 Task: Search one way flight ticket for 2 adults, 2 infants in seat and 1 infant on lap in first from Omaha: Eppley Airfield to Laramie: Laramie Regional Airport on 8-3-2023. Number of bags: 3 checked bags. Price is upto 65000. Outbound departure time preference is 22:45.
Action: Mouse moved to (284, 370)
Screenshot: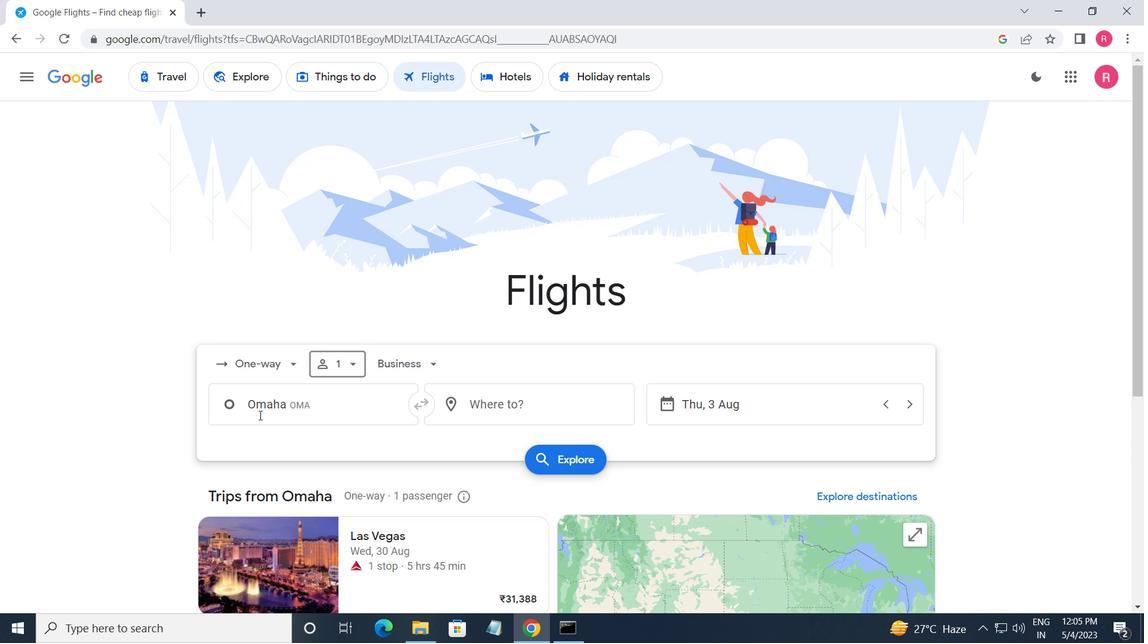
Action: Mouse pressed left at (284, 370)
Screenshot: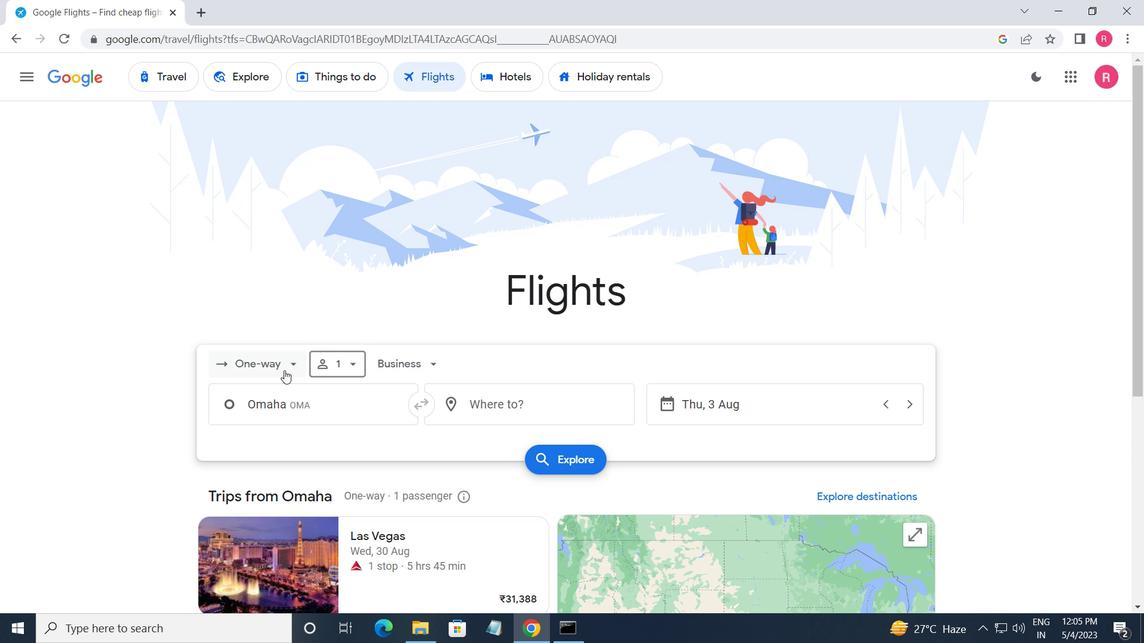 
Action: Mouse moved to (281, 433)
Screenshot: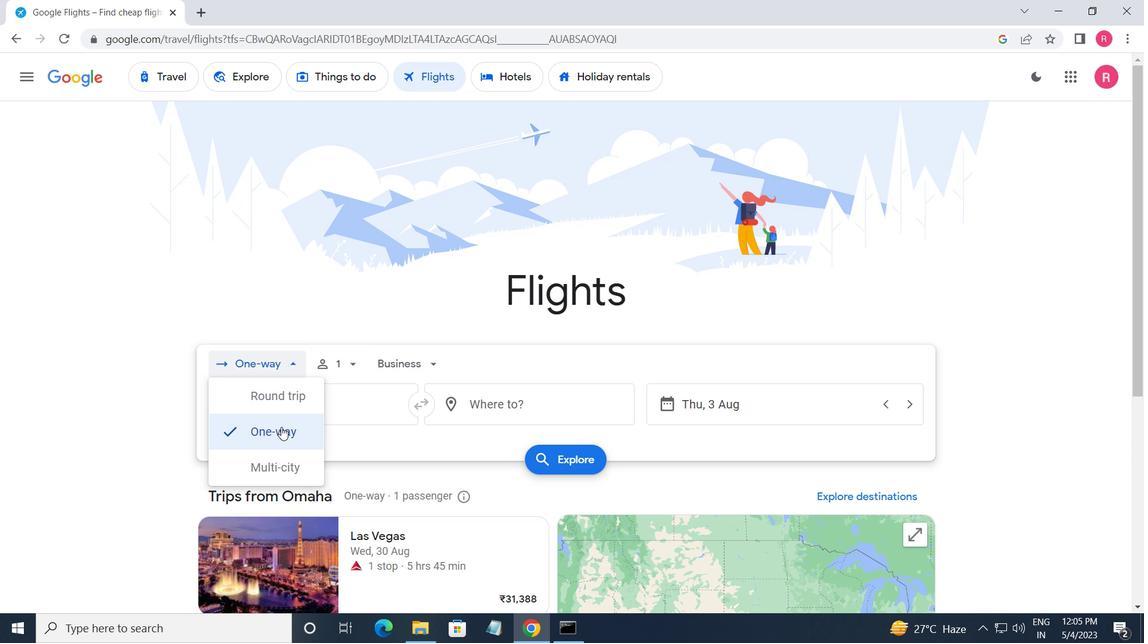 
Action: Mouse pressed left at (281, 433)
Screenshot: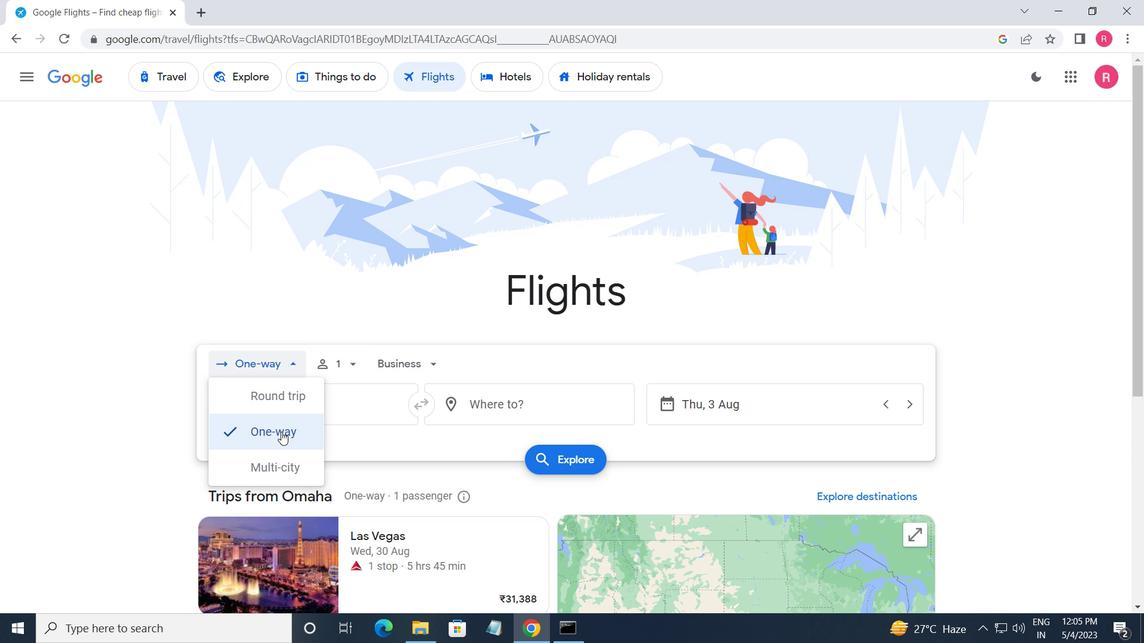 
Action: Mouse moved to (340, 371)
Screenshot: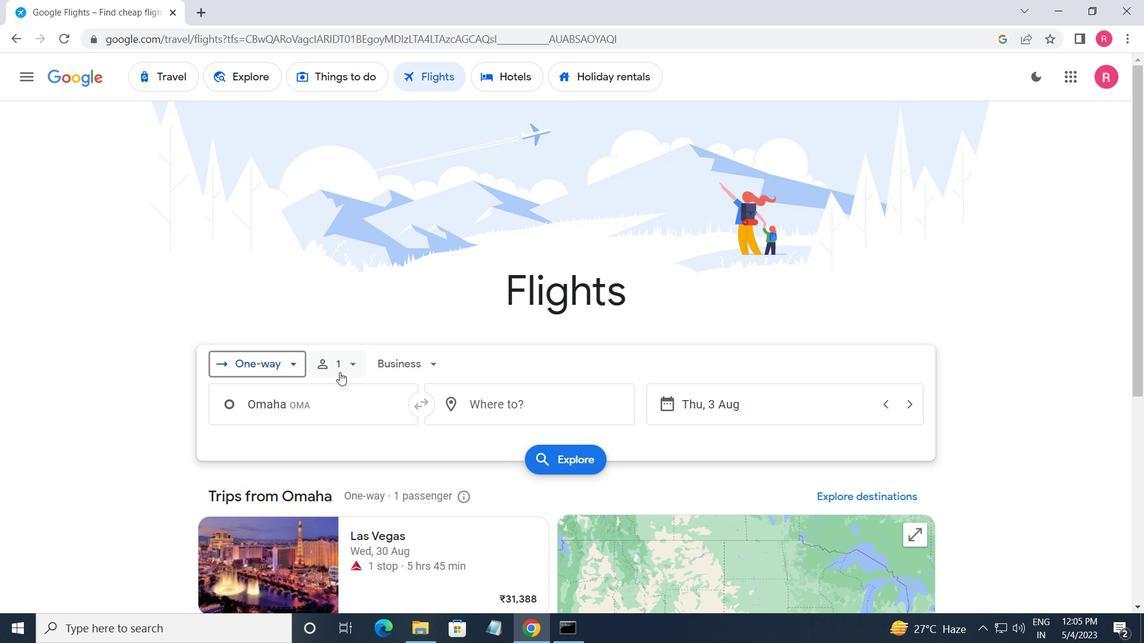 
Action: Mouse pressed left at (340, 371)
Screenshot: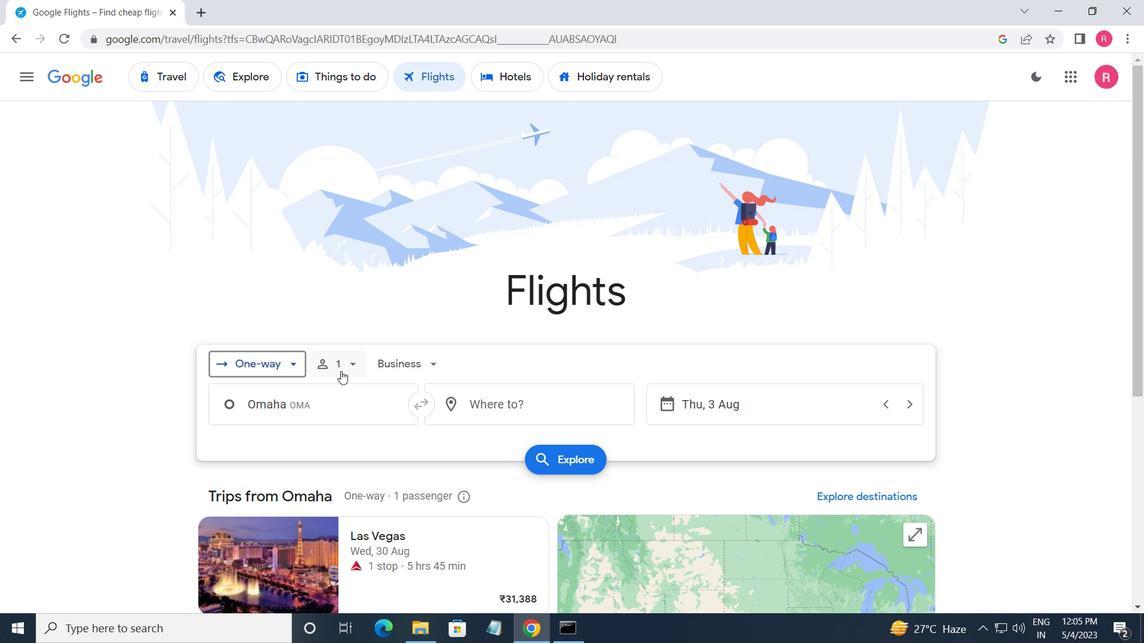 
Action: Mouse moved to (457, 402)
Screenshot: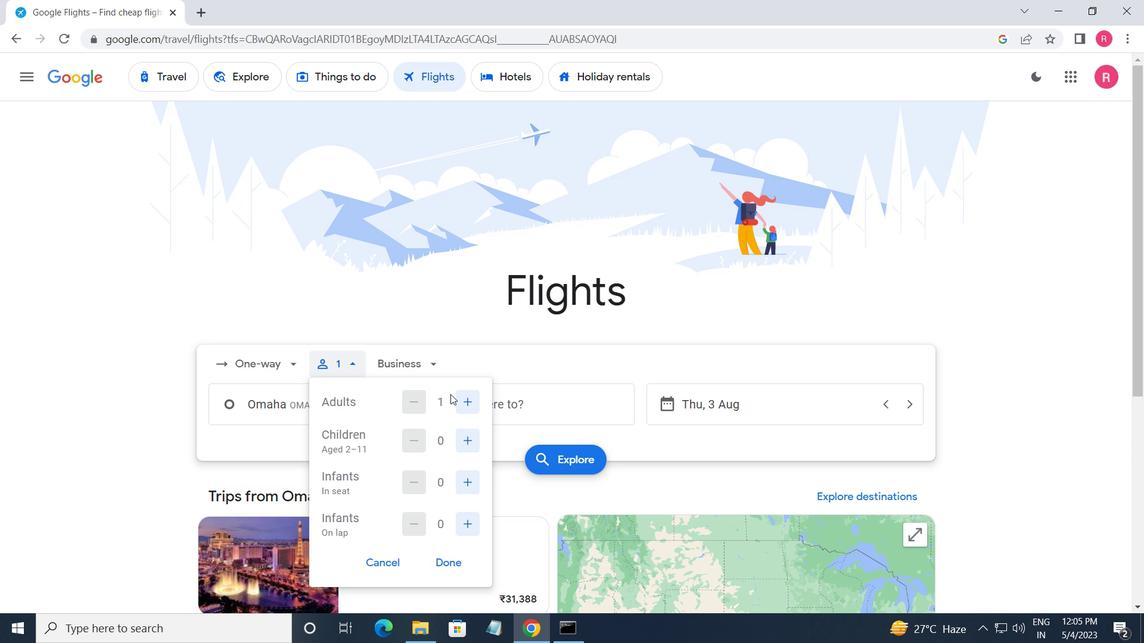 
Action: Mouse pressed left at (457, 402)
Screenshot: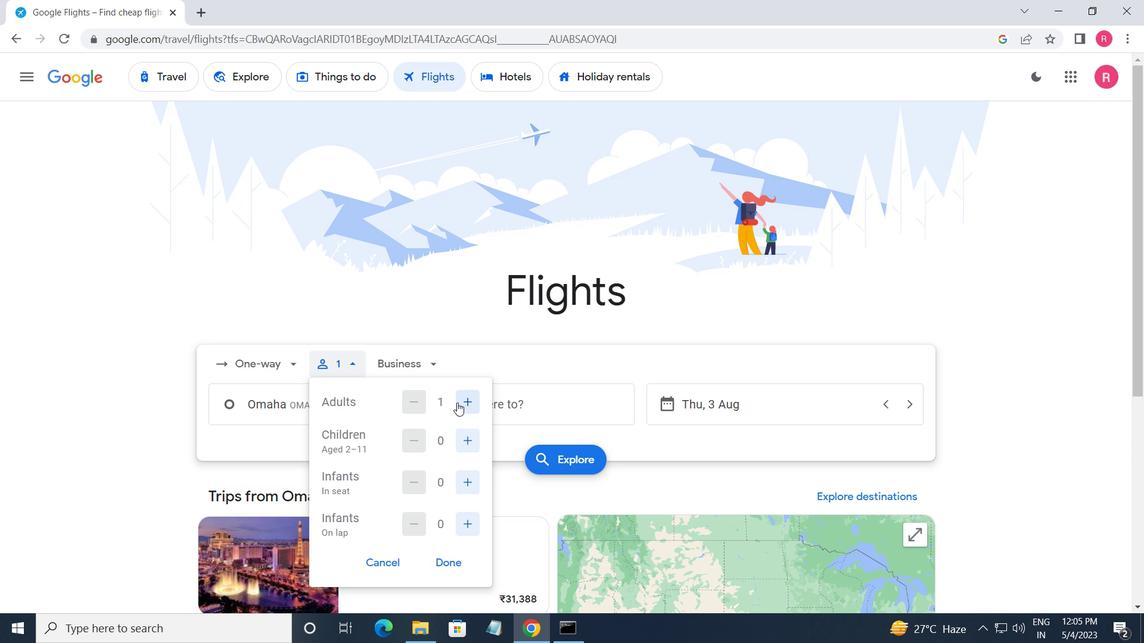
Action: Mouse moved to (463, 435)
Screenshot: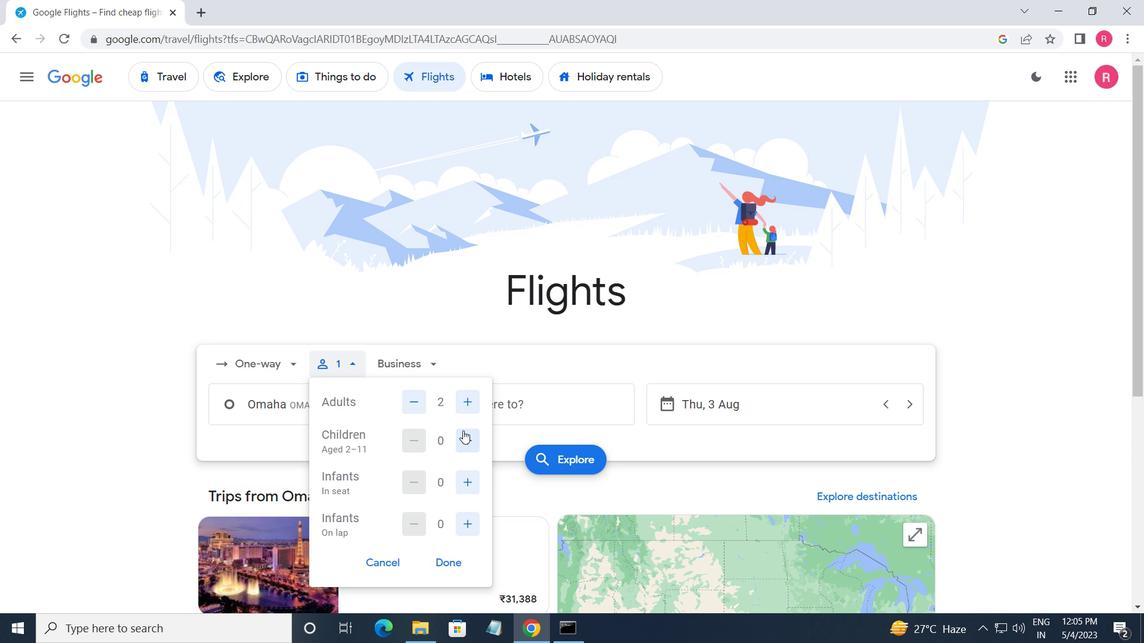 
Action: Mouse pressed left at (463, 435)
Screenshot: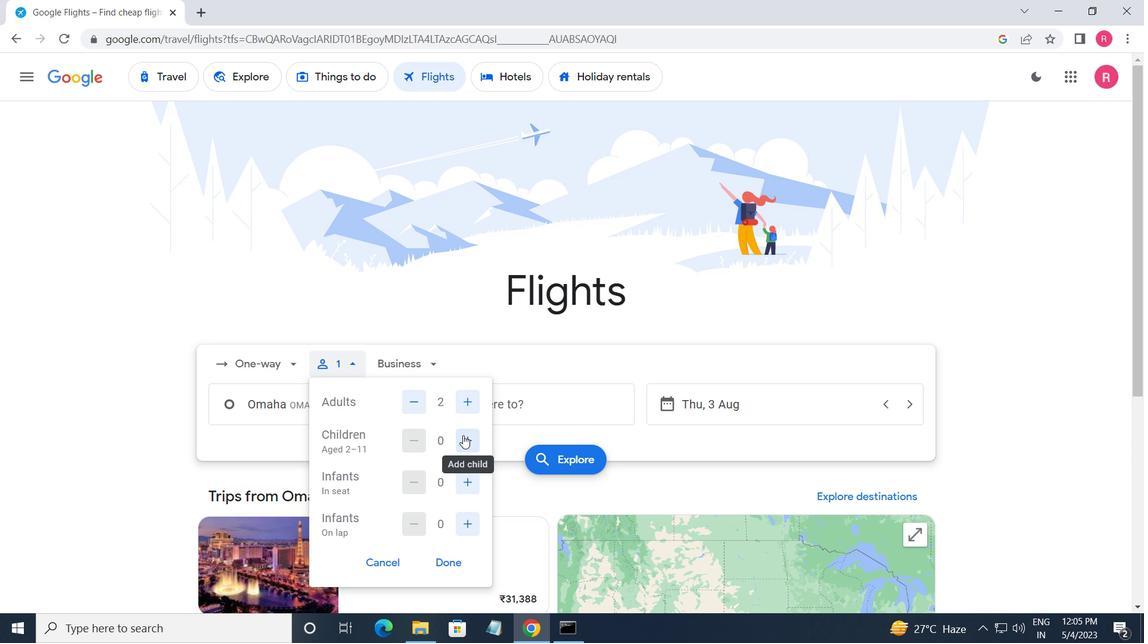 
Action: Mouse pressed left at (463, 435)
Screenshot: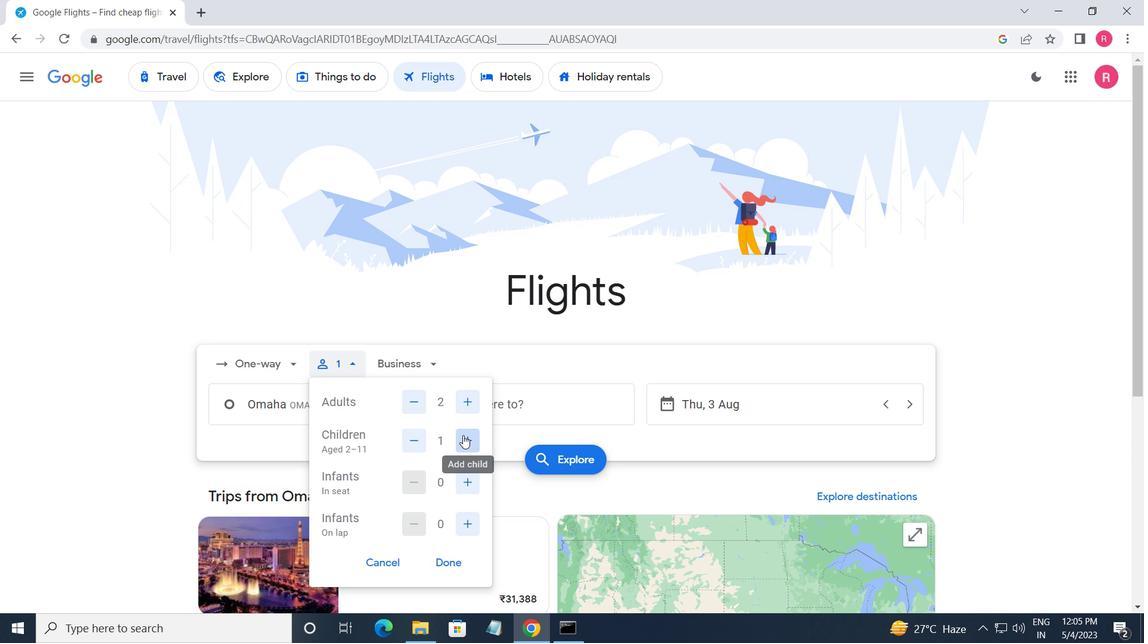 
Action: Mouse moved to (463, 480)
Screenshot: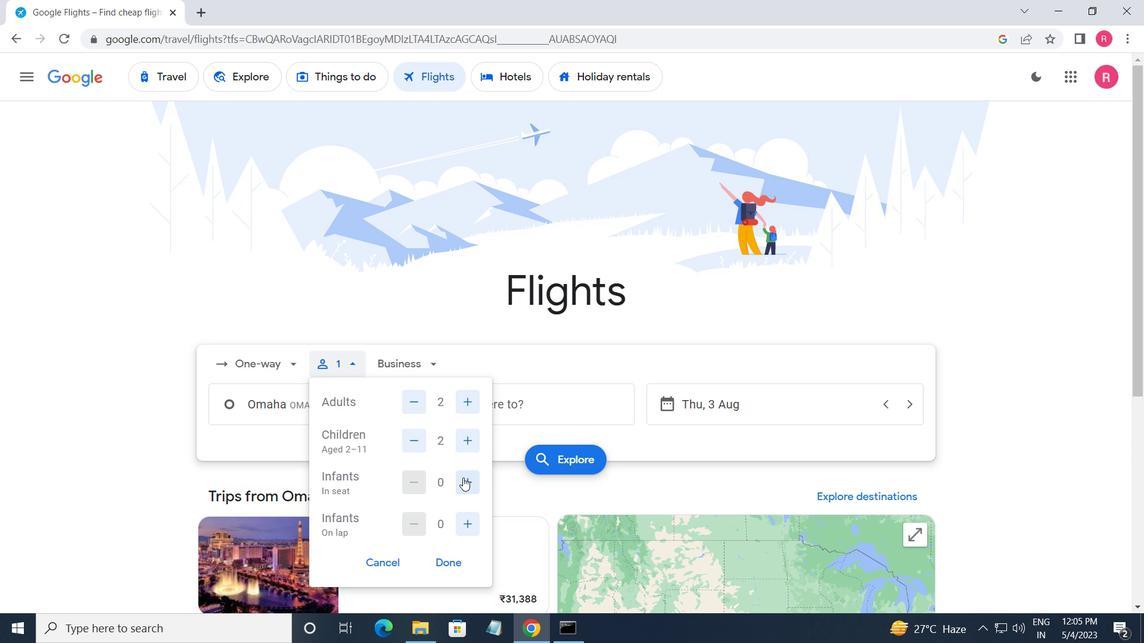 
Action: Mouse pressed left at (463, 480)
Screenshot: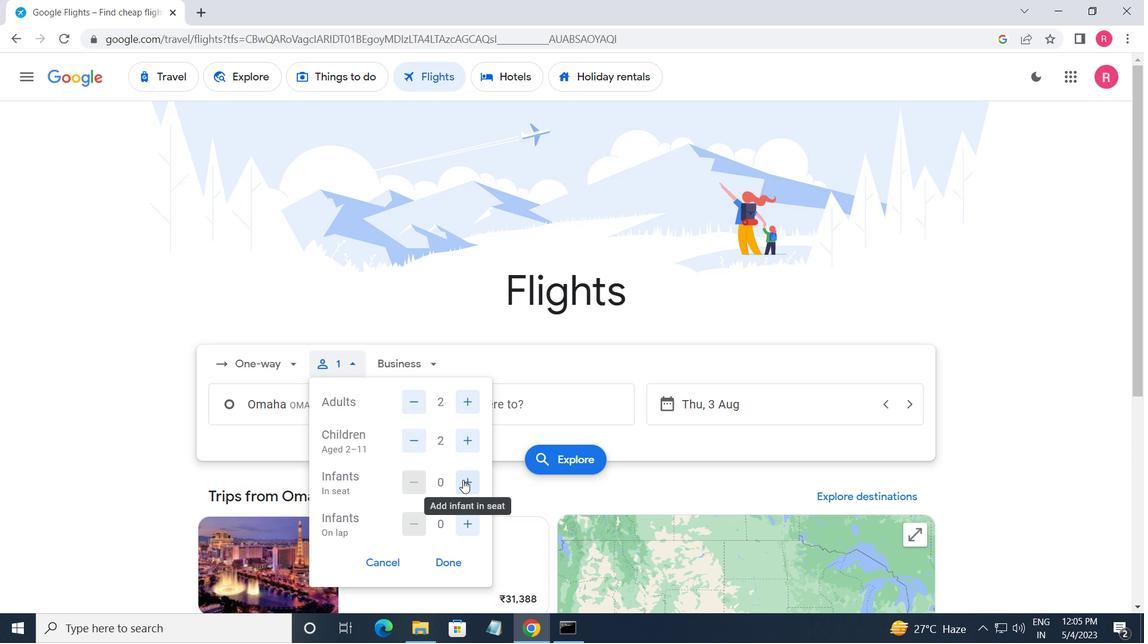 
Action: Mouse moved to (422, 369)
Screenshot: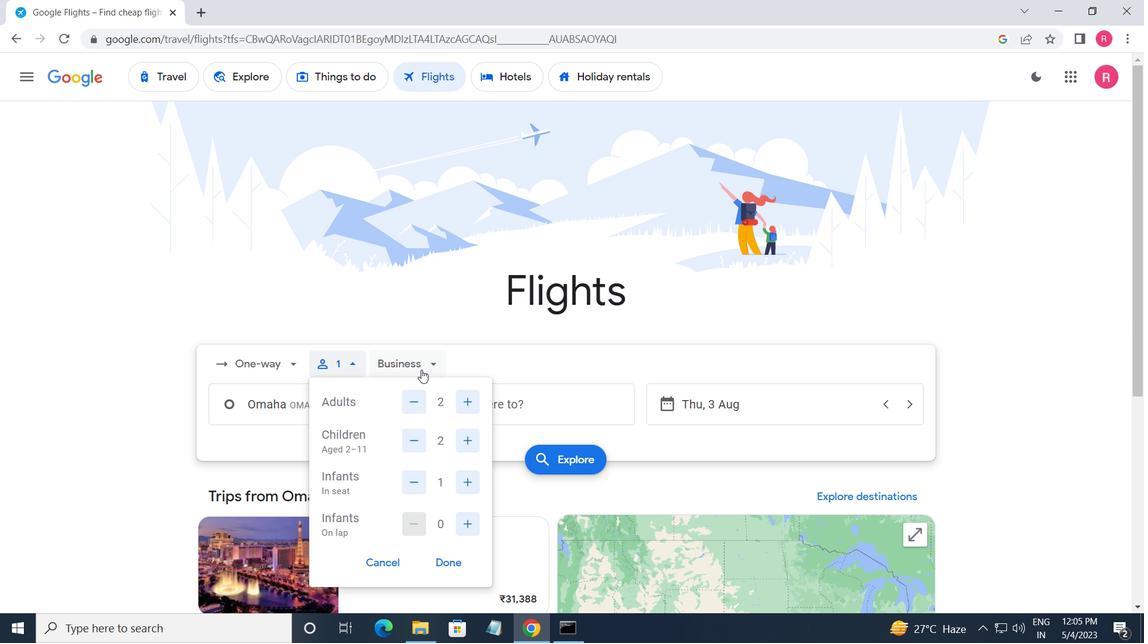 
Action: Mouse pressed left at (422, 369)
Screenshot: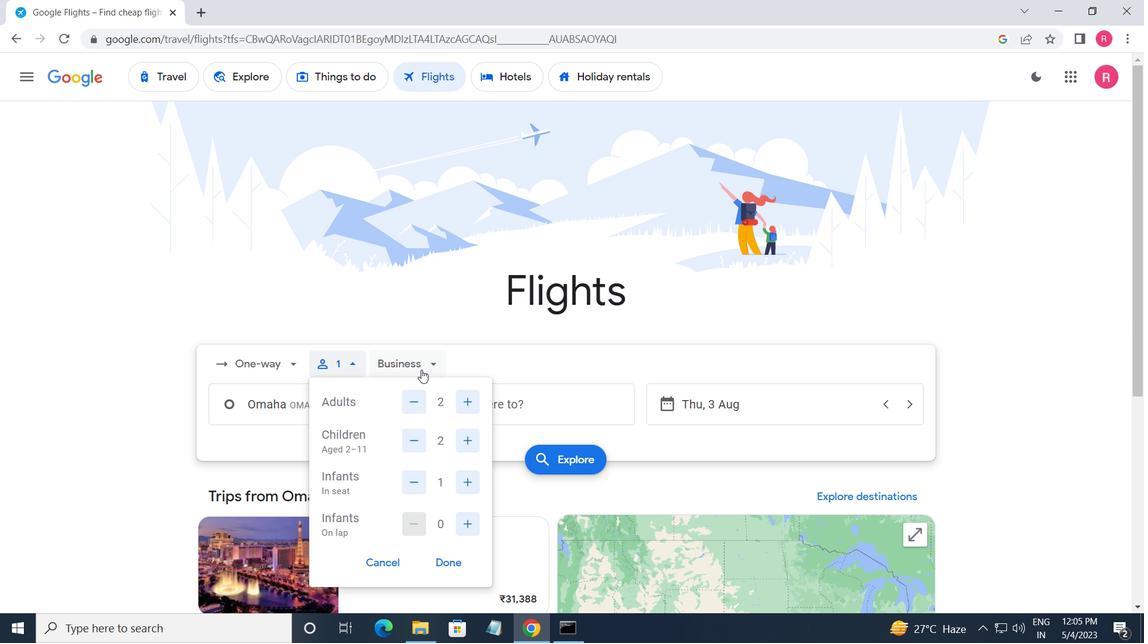 
Action: Mouse moved to (424, 505)
Screenshot: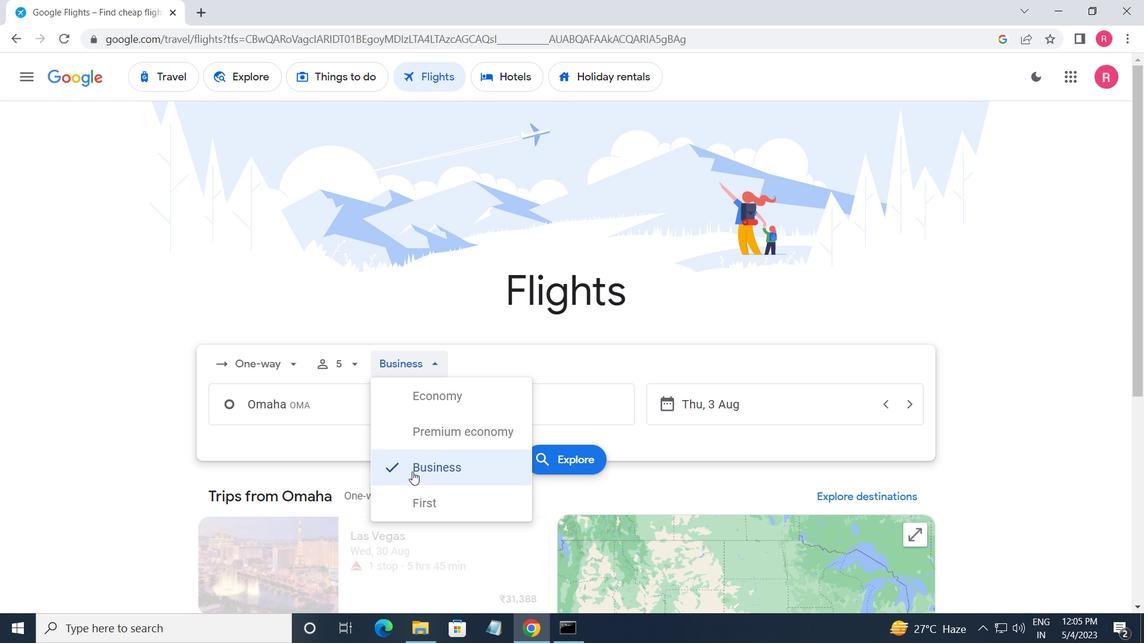 
Action: Mouse pressed left at (424, 505)
Screenshot: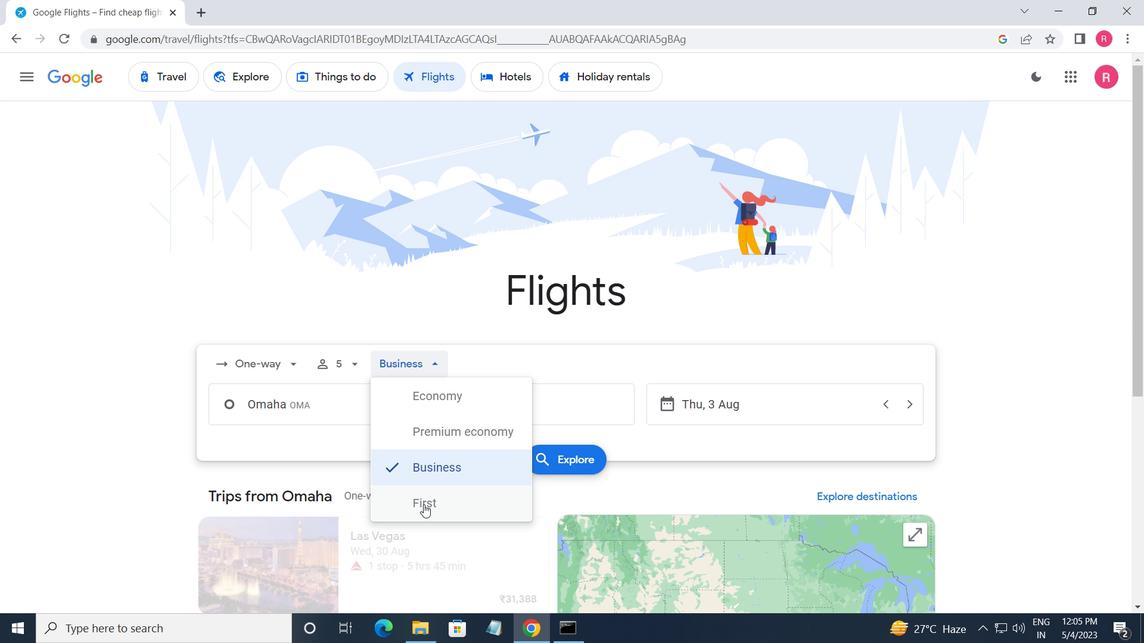 
Action: Mouse moved to (373, 417)
Screenshot: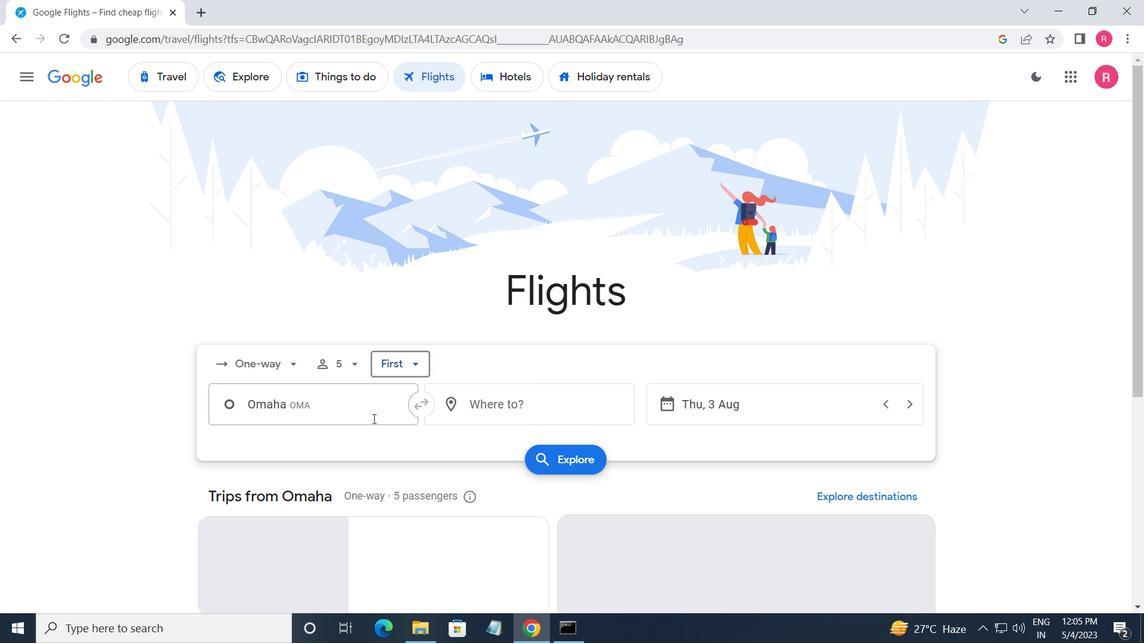 
Action: Mouse pressed left at (373, 417)
Screenshot: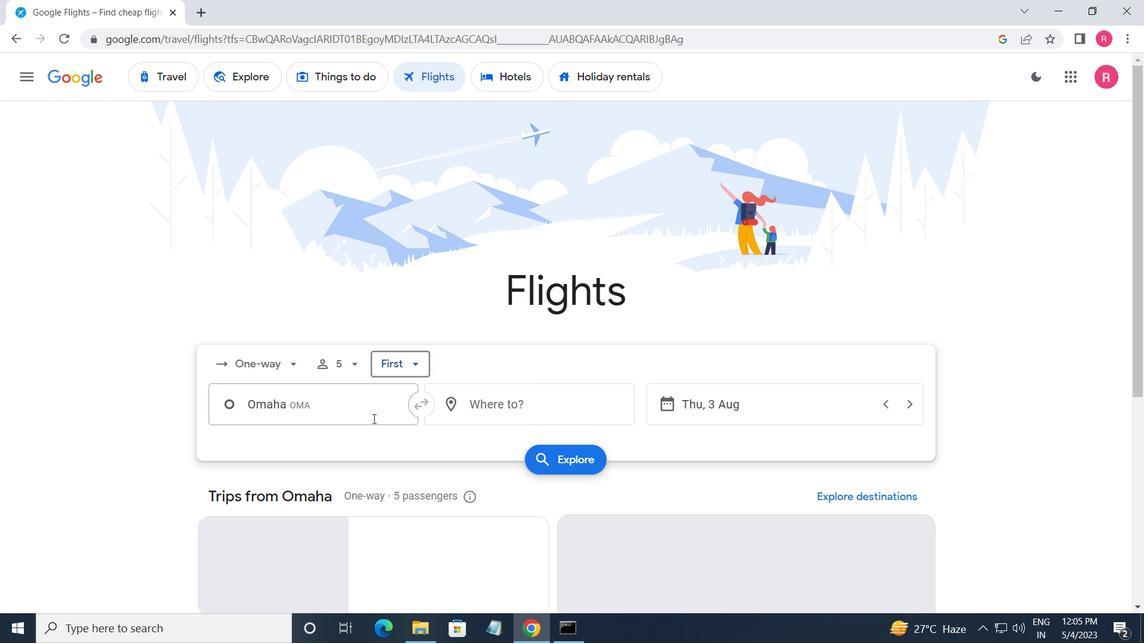 
Action: Mouse moved to (343, 484)
Screenshot: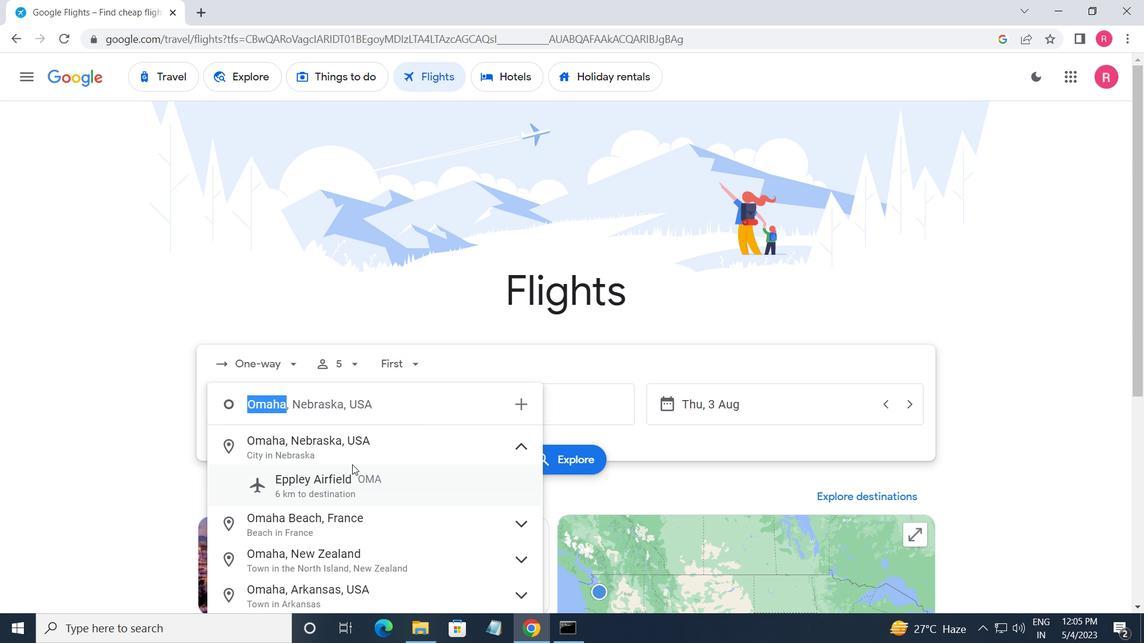 
Action: Mouse pressed left at (343, 484)
Screenshot: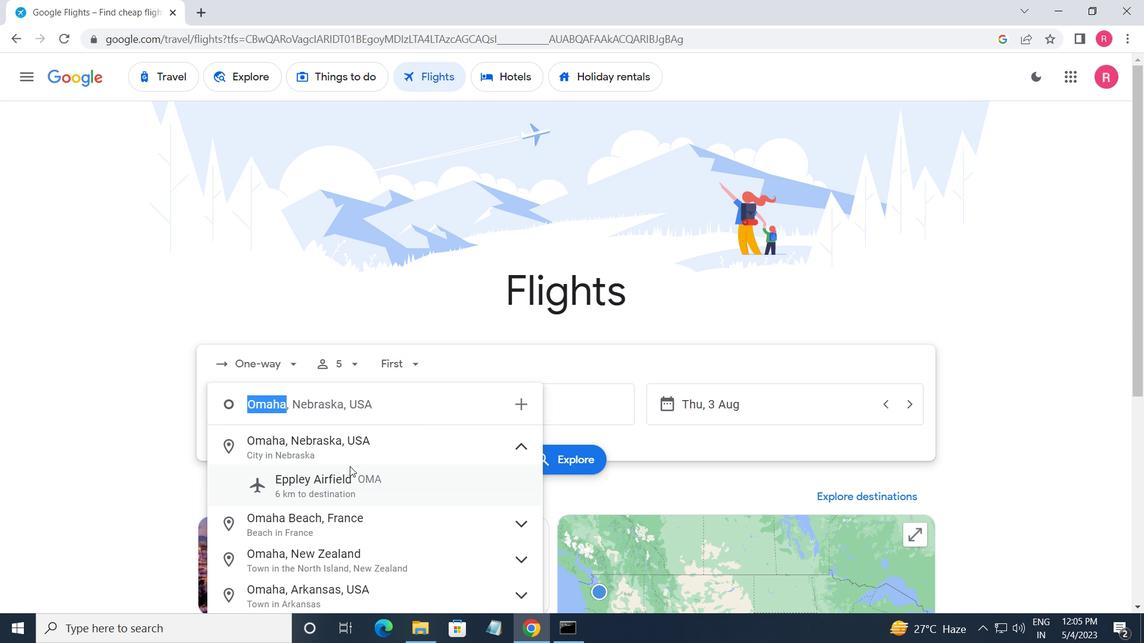 
Action: Mouse moved to (538, 416)
Screenshot: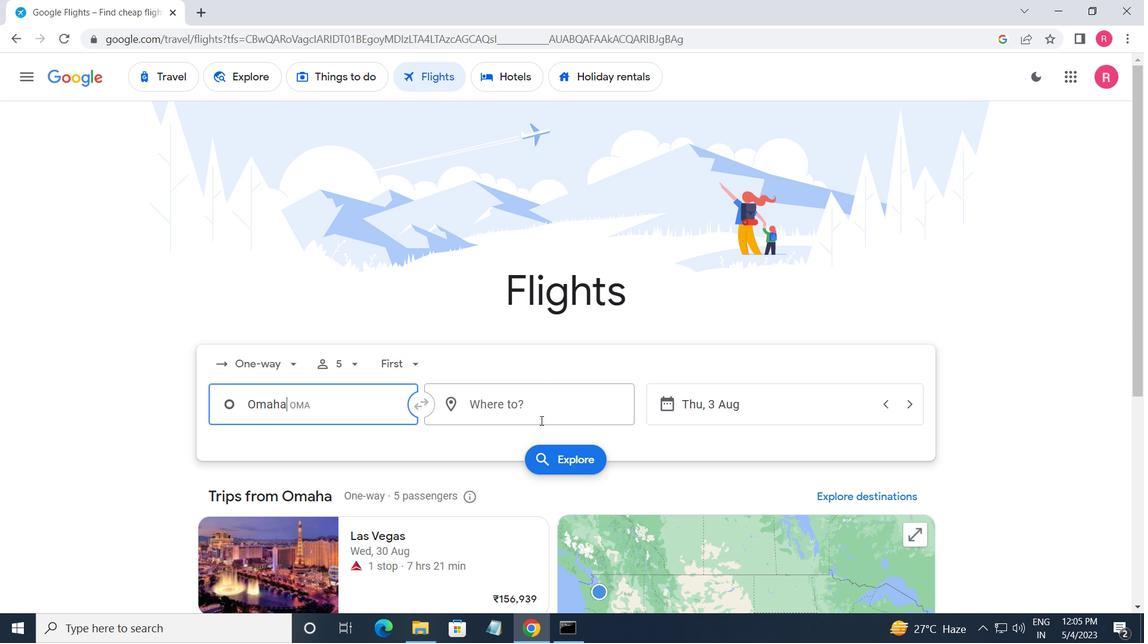 
Action: Mouse pressed left at (538, 416)
Screenshot: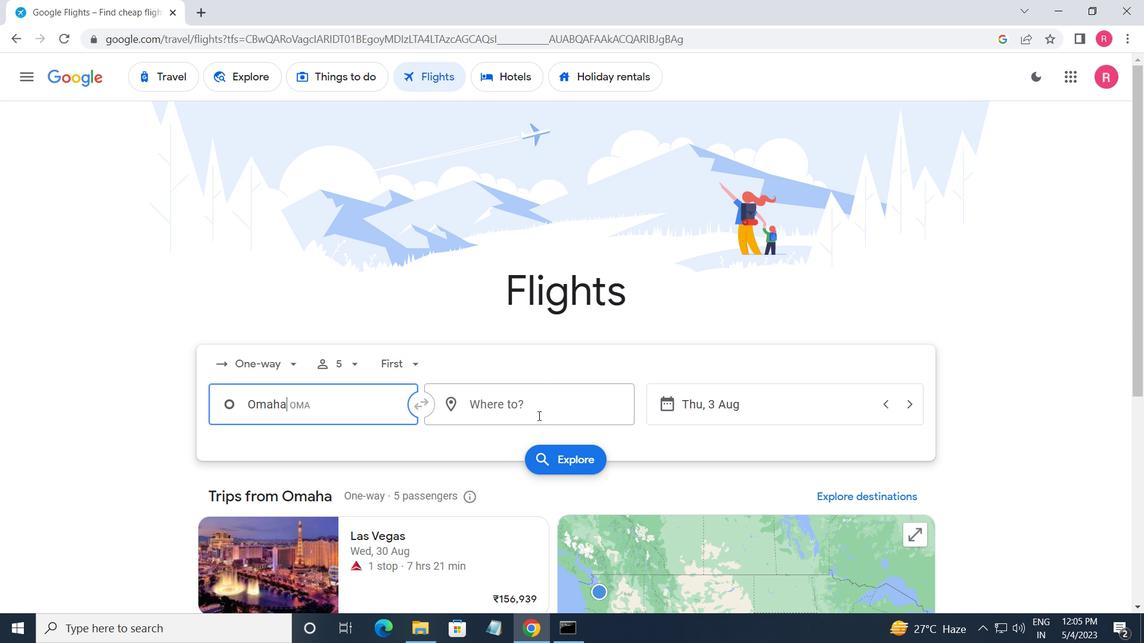 
Action: Mouse moved to (513, 550)
Screenshot: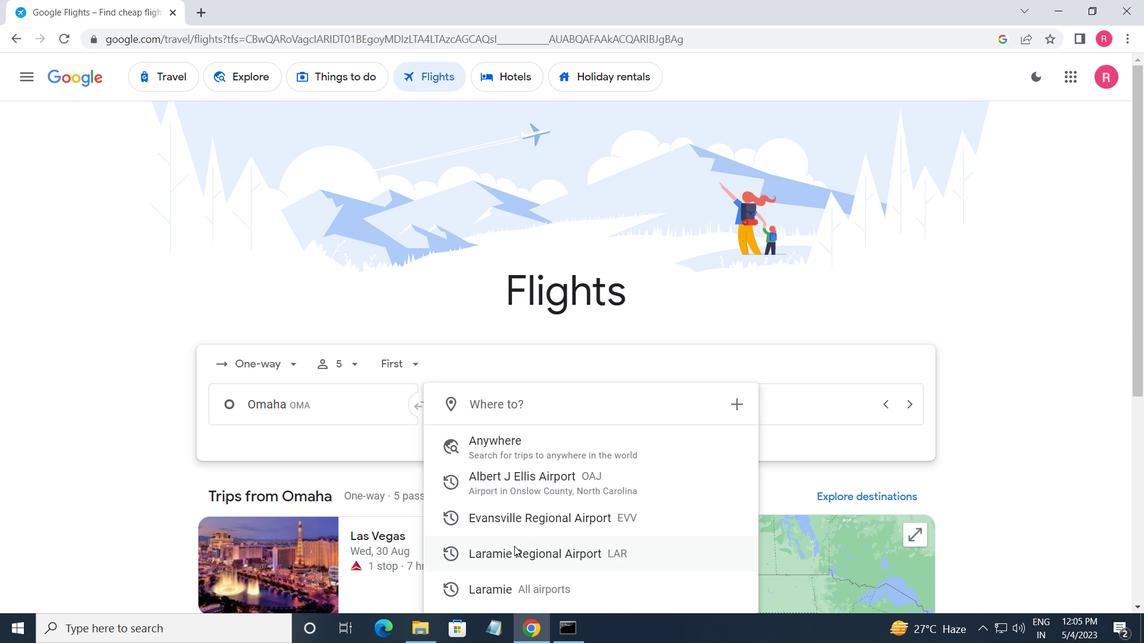 
Action: Mouse pressed left at (513, 550)
Screenshot: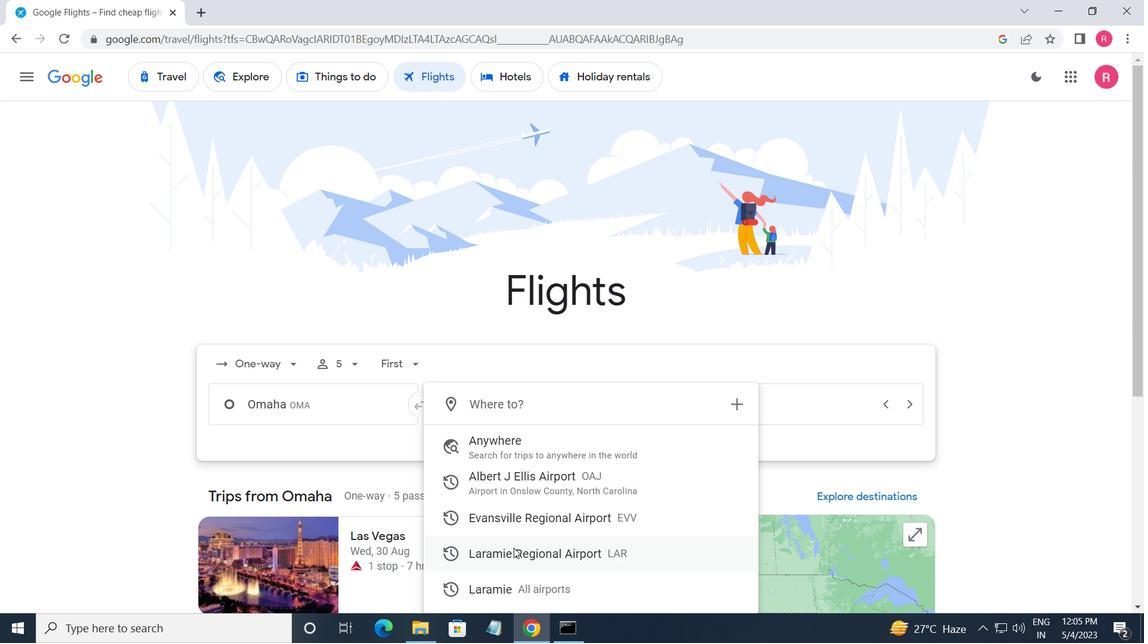 
Action: Mouse moved to (779, 398)
Screenshot: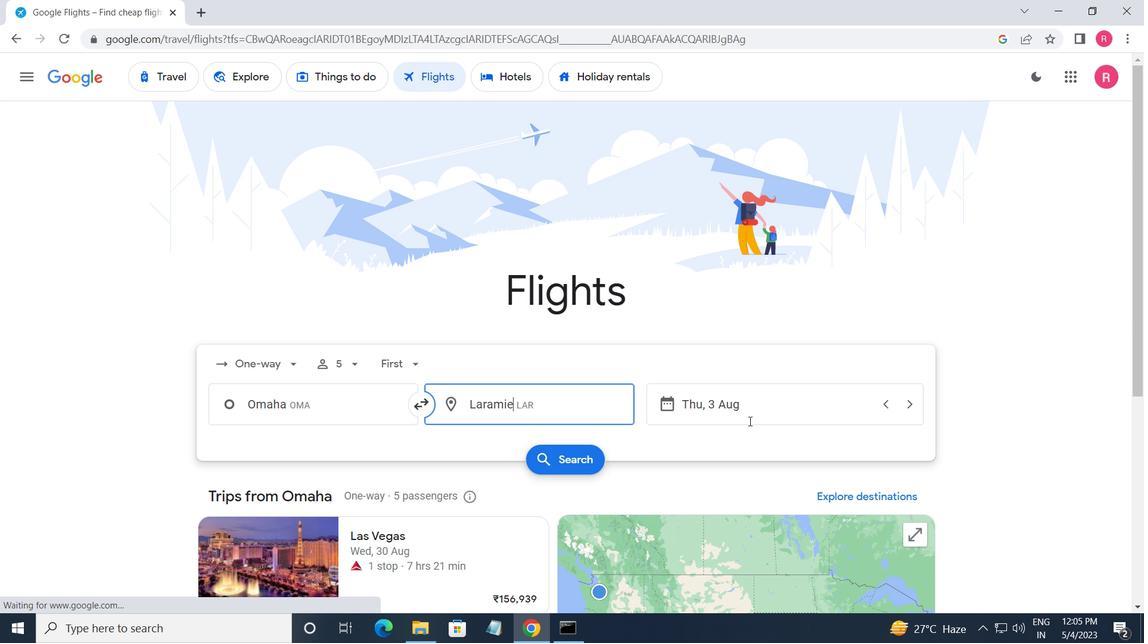 
Action: Mouse pressed left at (779, 398)
Screenshot: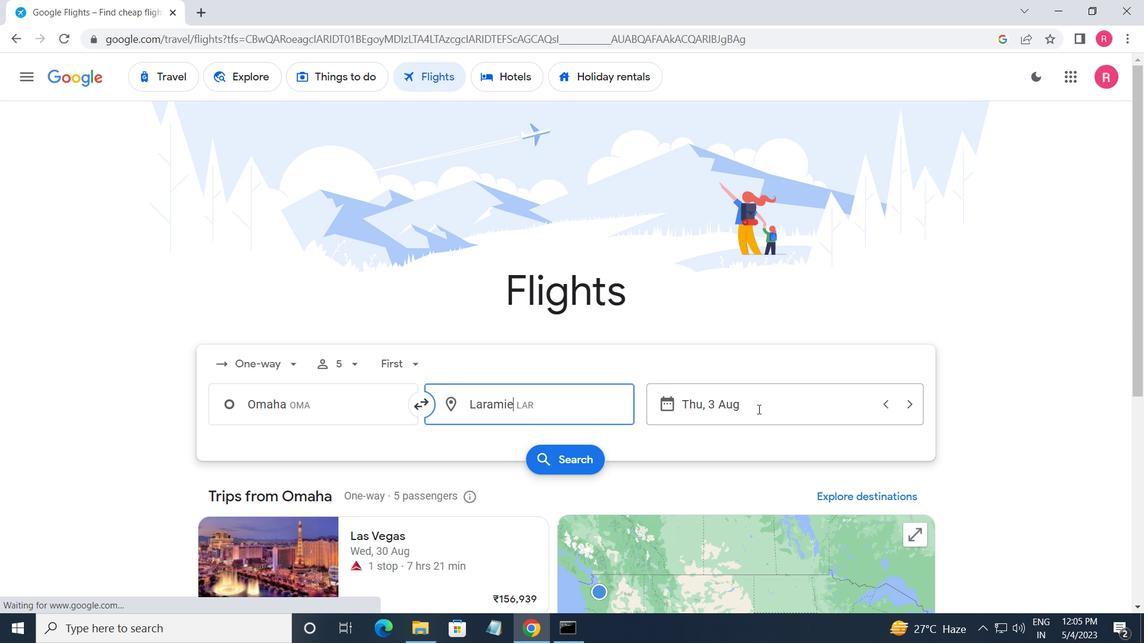 
Action: Mouse moved to (555, 333)
Screenshot: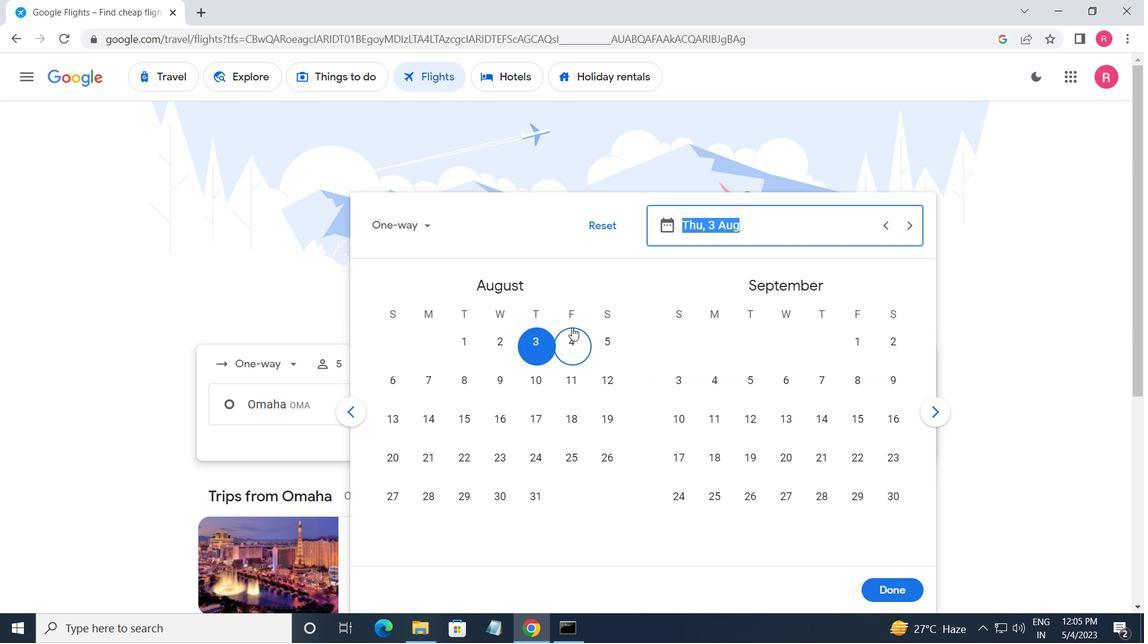
Action: Mouse pressed left at (555, 333)
Screenshot: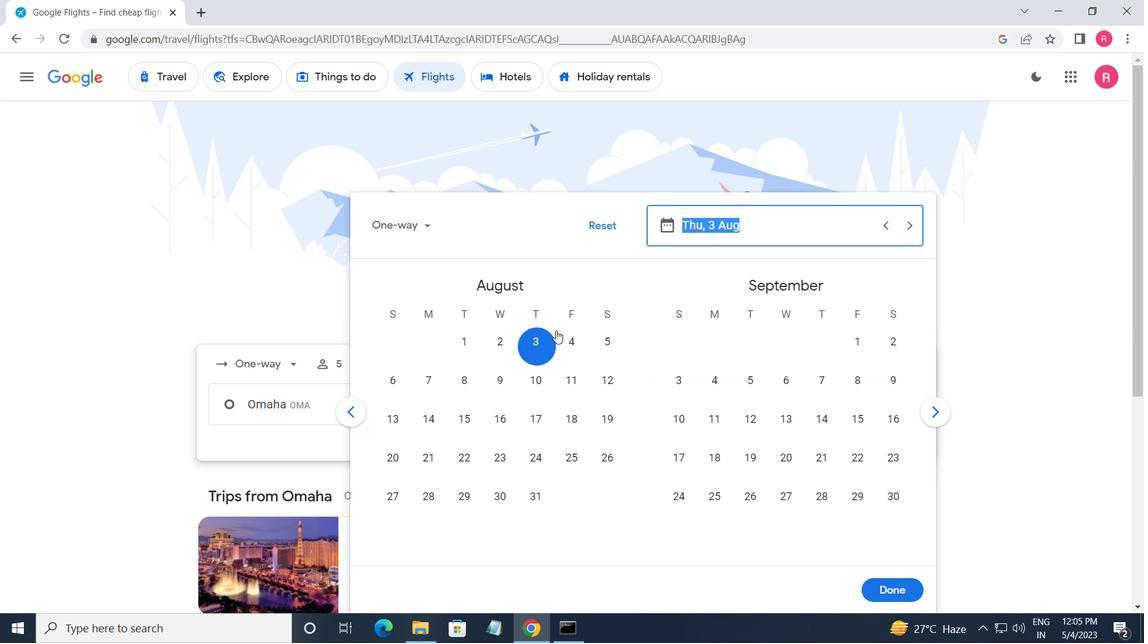 
Action: Mouse moved to (534, 340)
Screenshot: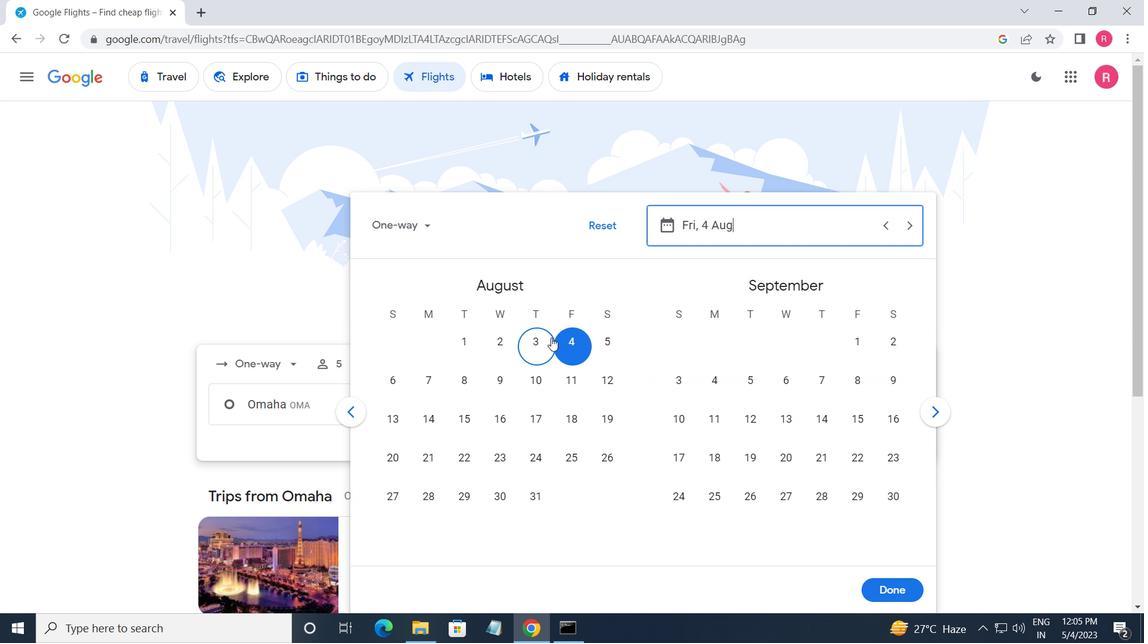 
Action: Mouse pressed left at (534, 340)
Screenshot: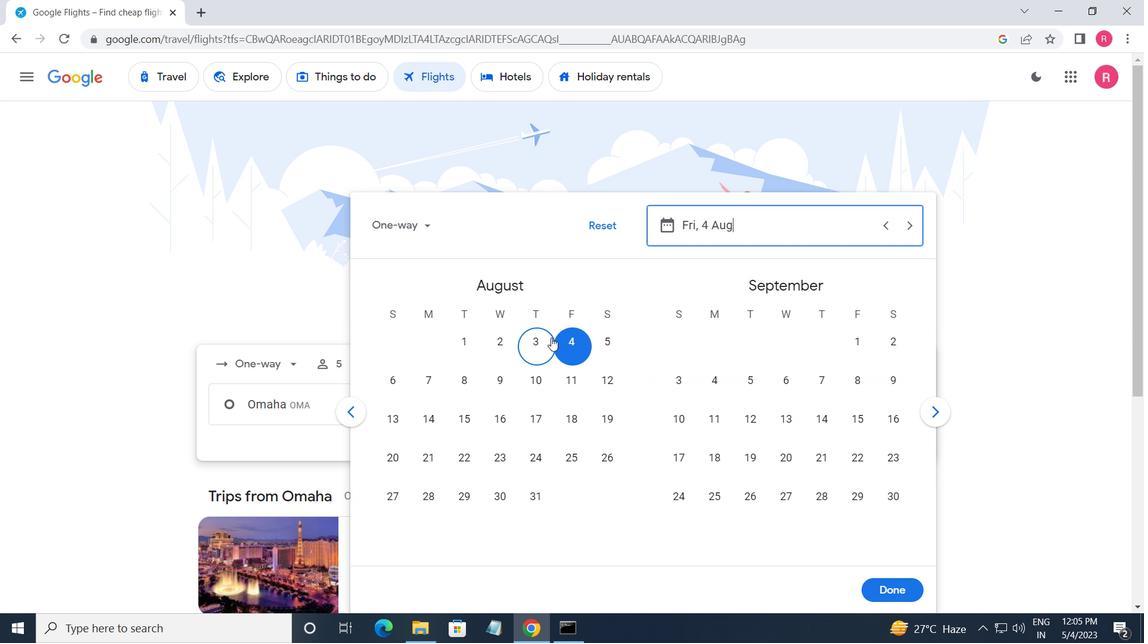 
Action: Mouse moved to (865, 592)
Screenshot: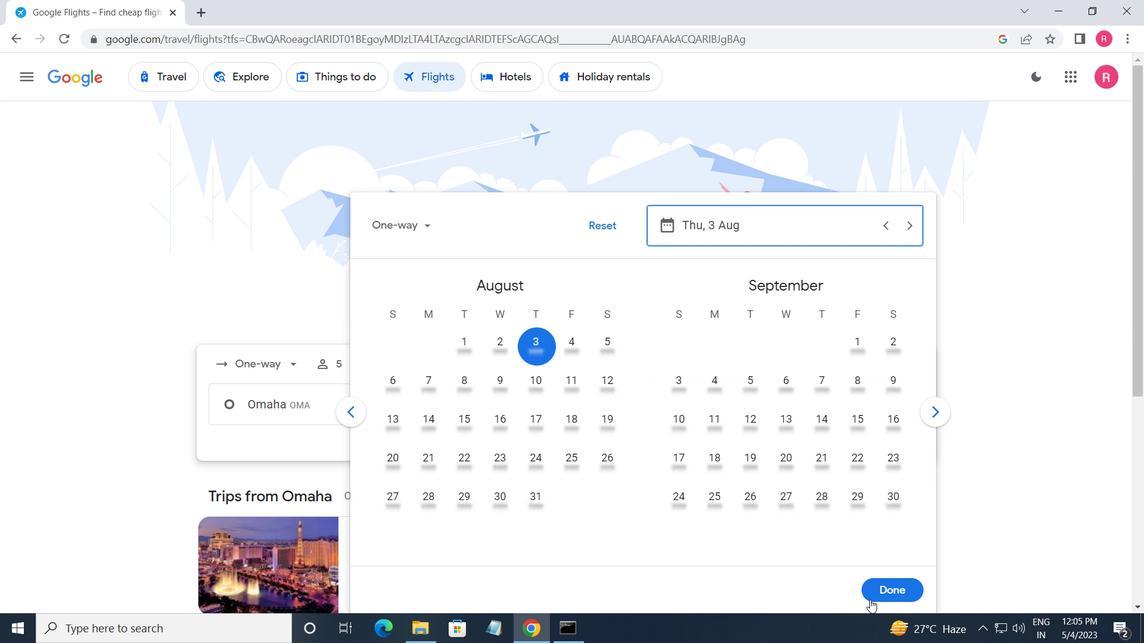 
Action: Mouse pressed left at (865, 592)
Screenshot: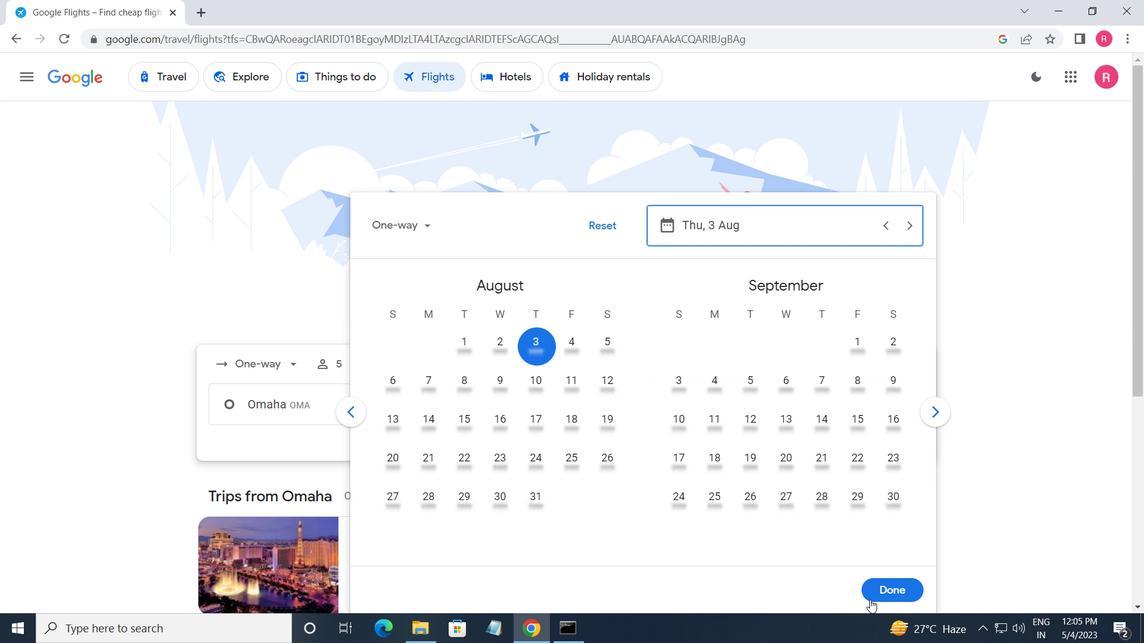 
Action: Mouse moved to (590, 456)
Screenshot: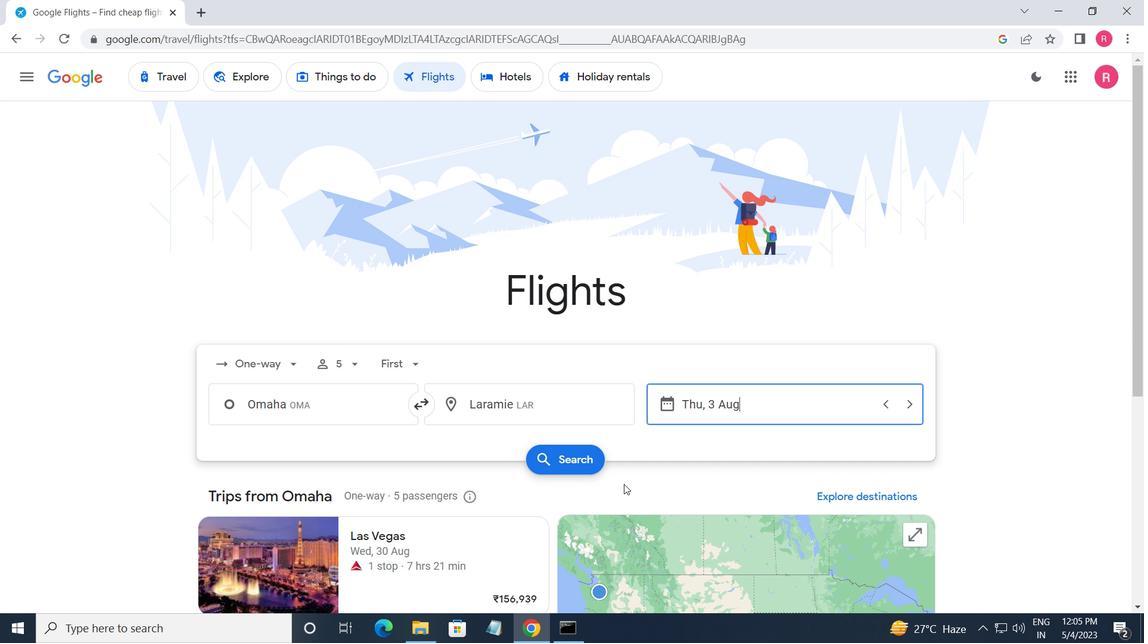 
Action: Mouse pressed left at (590, 456)
Screenshot: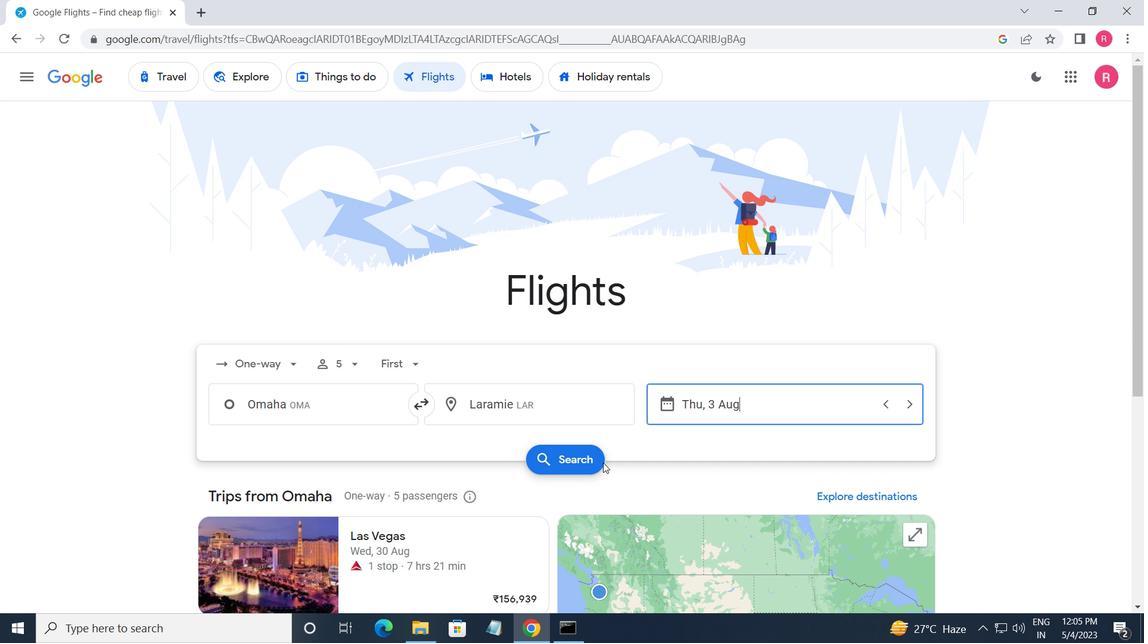 
Action: Mouse moved to (219, 221)
Screenshot: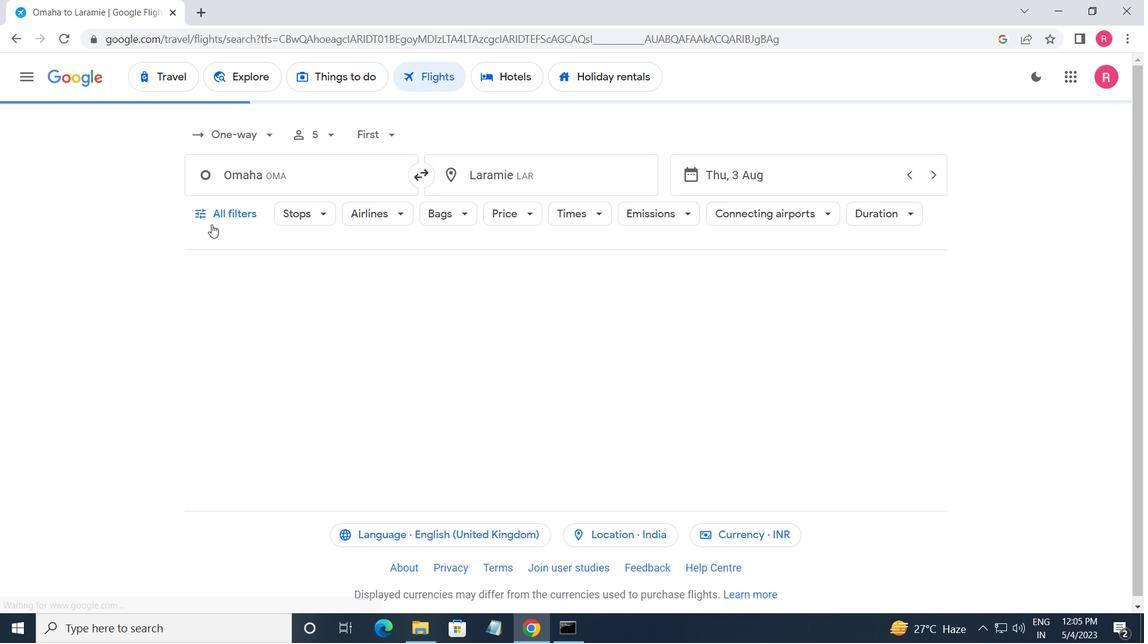
Action: Mouse pressed left at (219, 221)
Screenshot: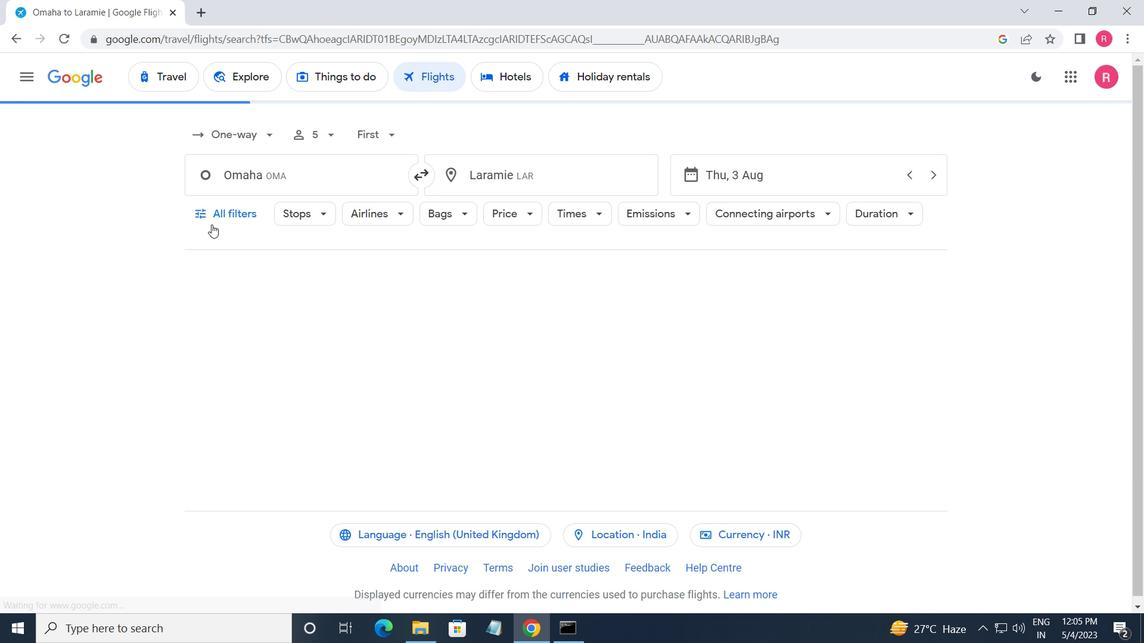 
Action: Mouse moved to (329, 419)
Screenshot: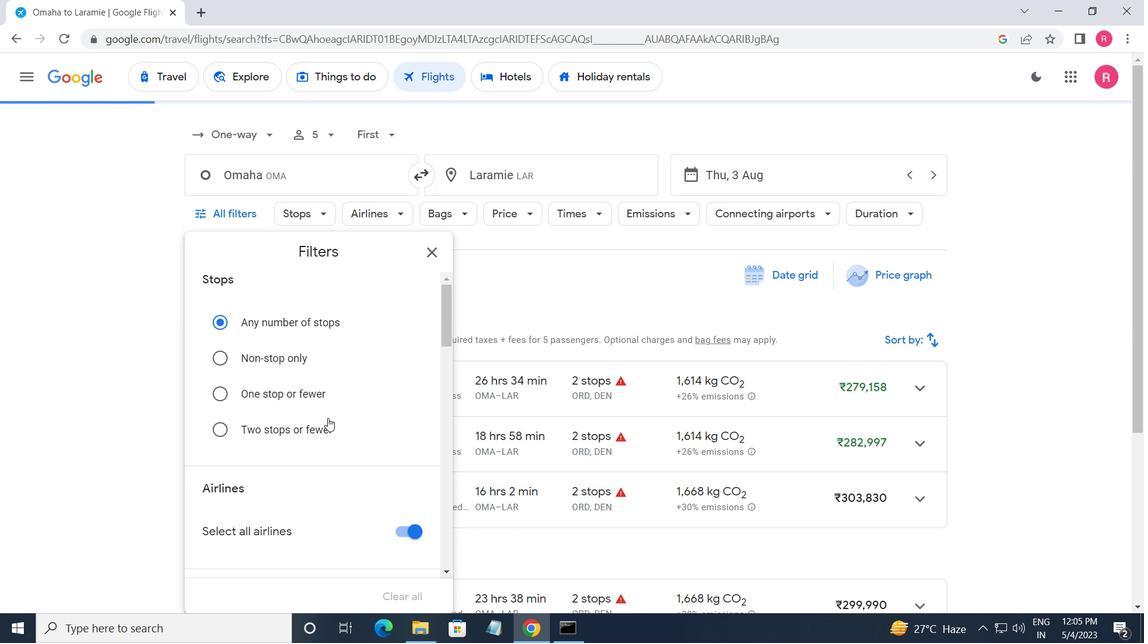 
Action: Mouse scrolled (329, 419) with delta (0, 0)
Screenshot: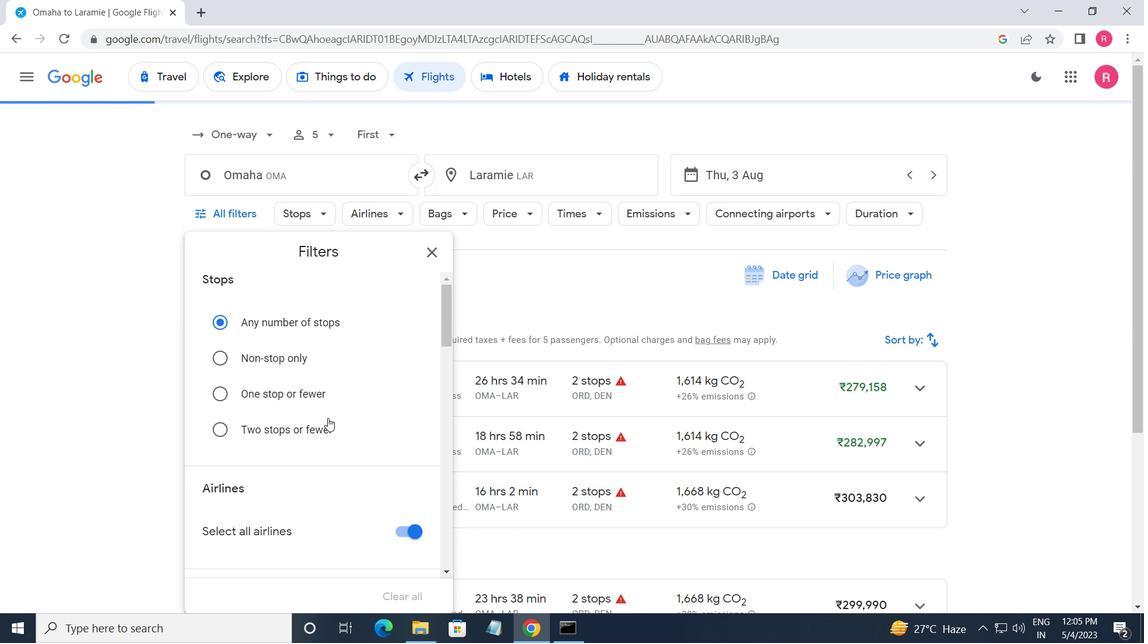 
Action: Mouse moved to (332, 422)
Screenshot: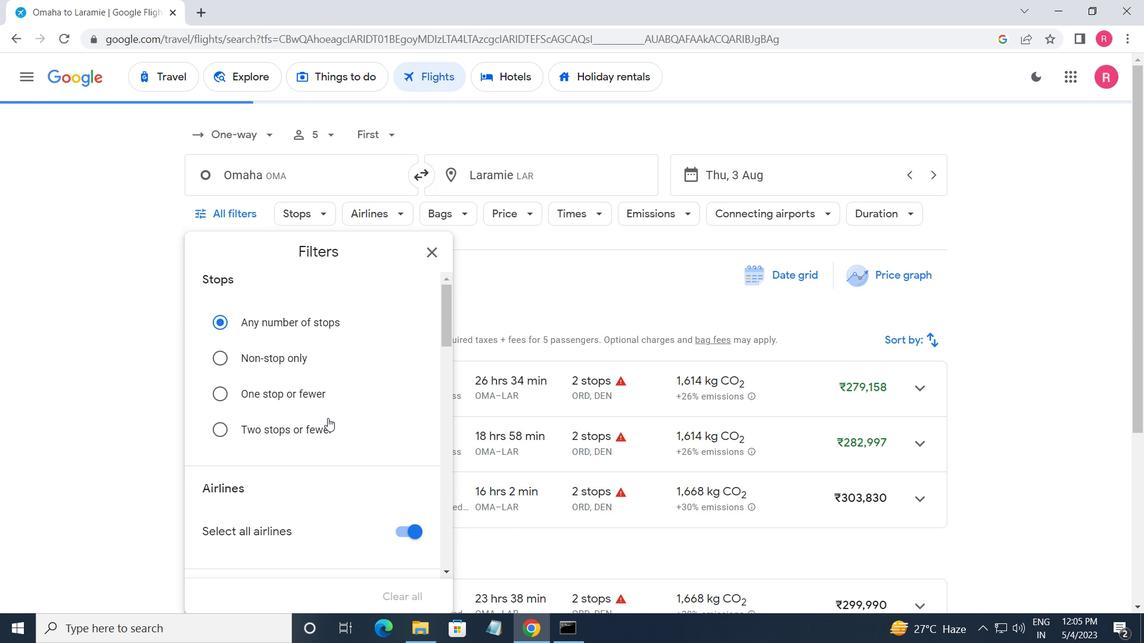 
Action: Mouse scrolled (332, 422) with delta (0, 0)
Screenshot: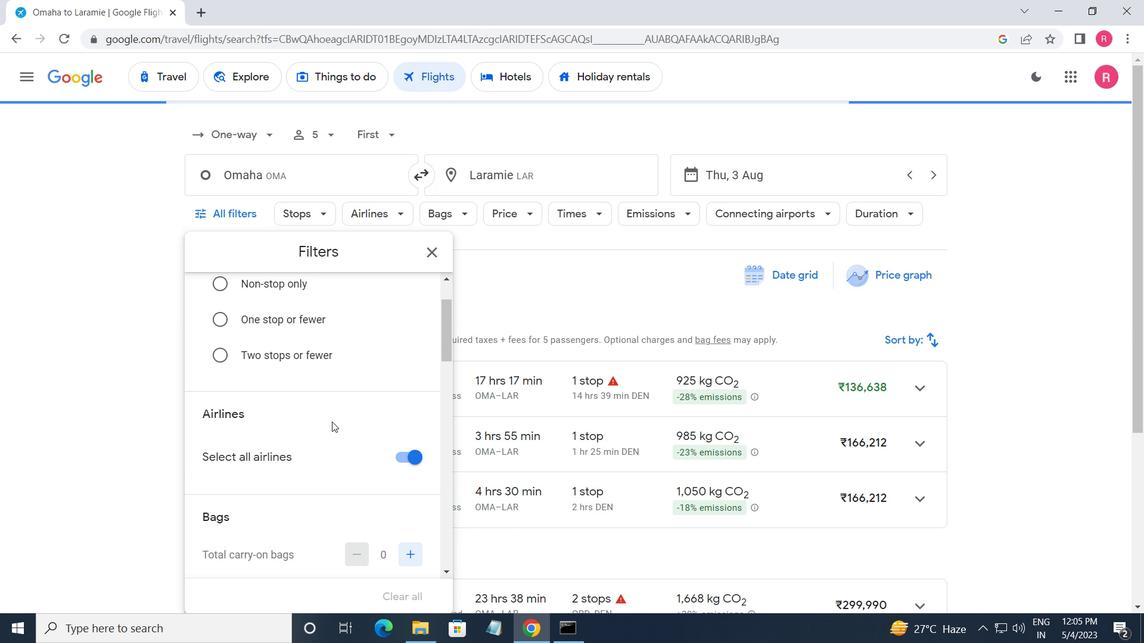 
Action: Mouse moved to (332, 424)
Screenshot: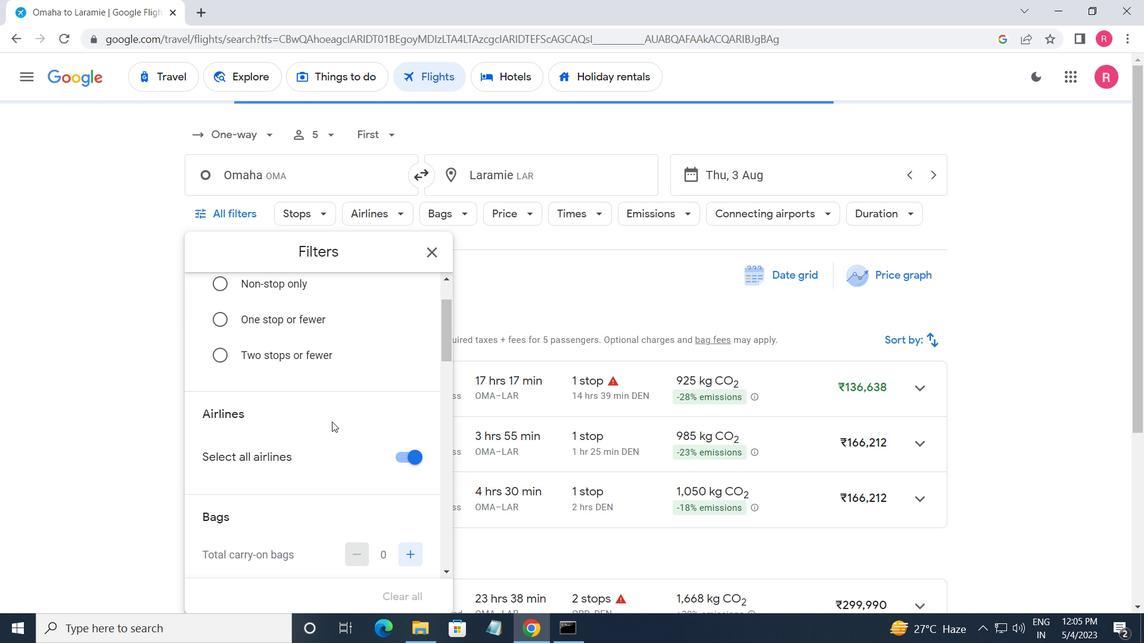 
Action: Mouse scrolled (332, 423) with delta (0, 0)
Screenshot: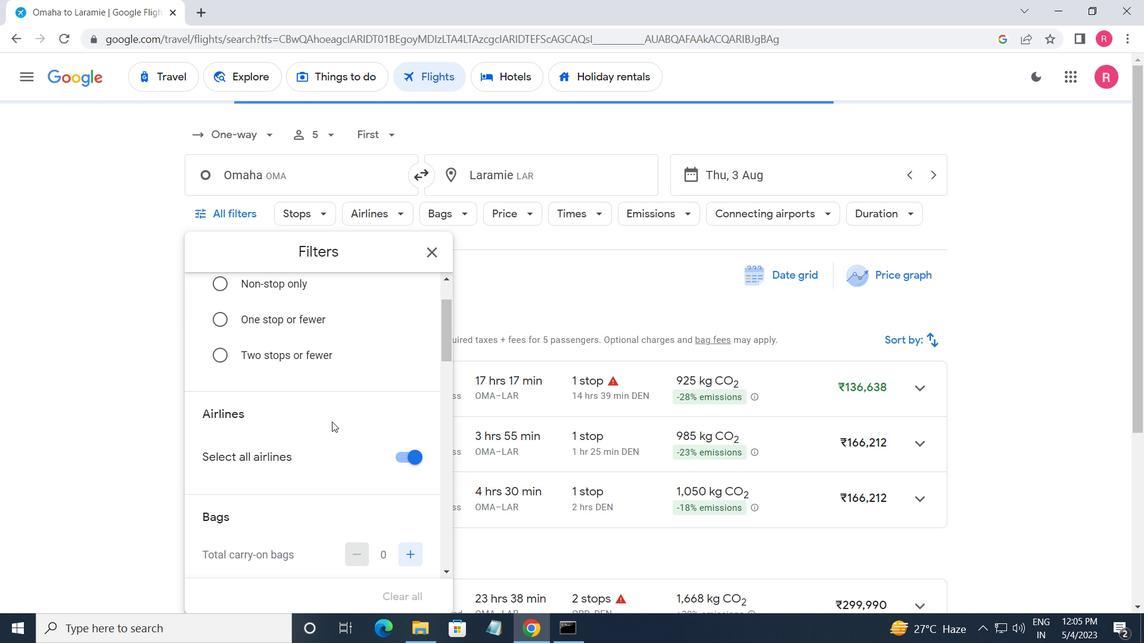 
Action: Mouse moved to (331, 431)
Screenshot: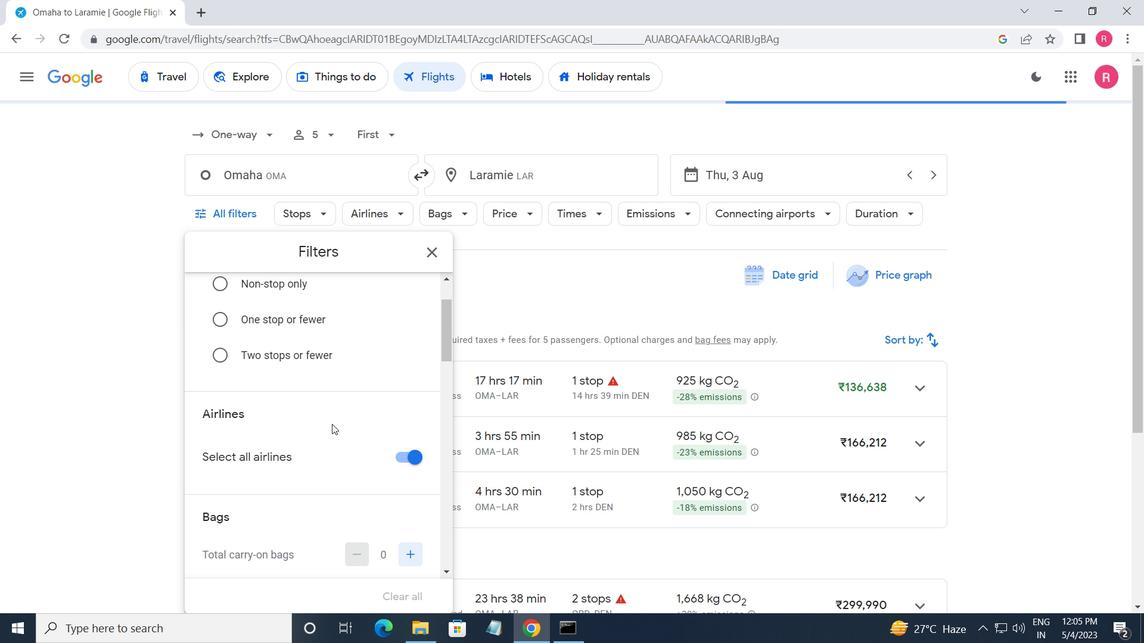 
Action: Mouse scrolled (331, 431) with delta (0, 0)
Screenshot: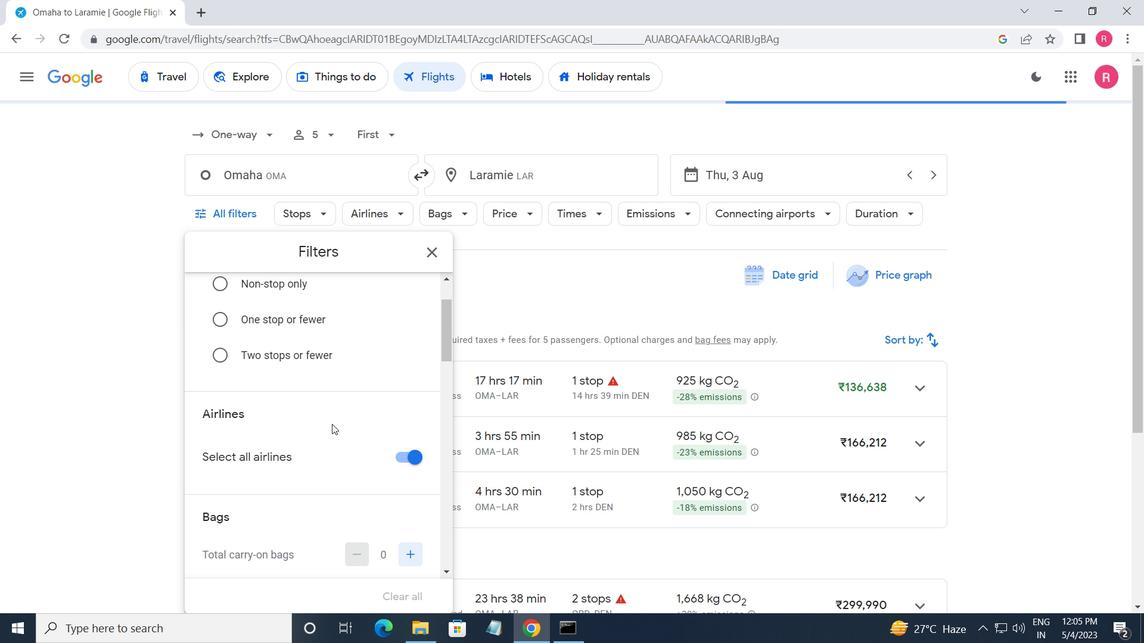 
Action: Mouse moved to (330, 433)
Screenshot: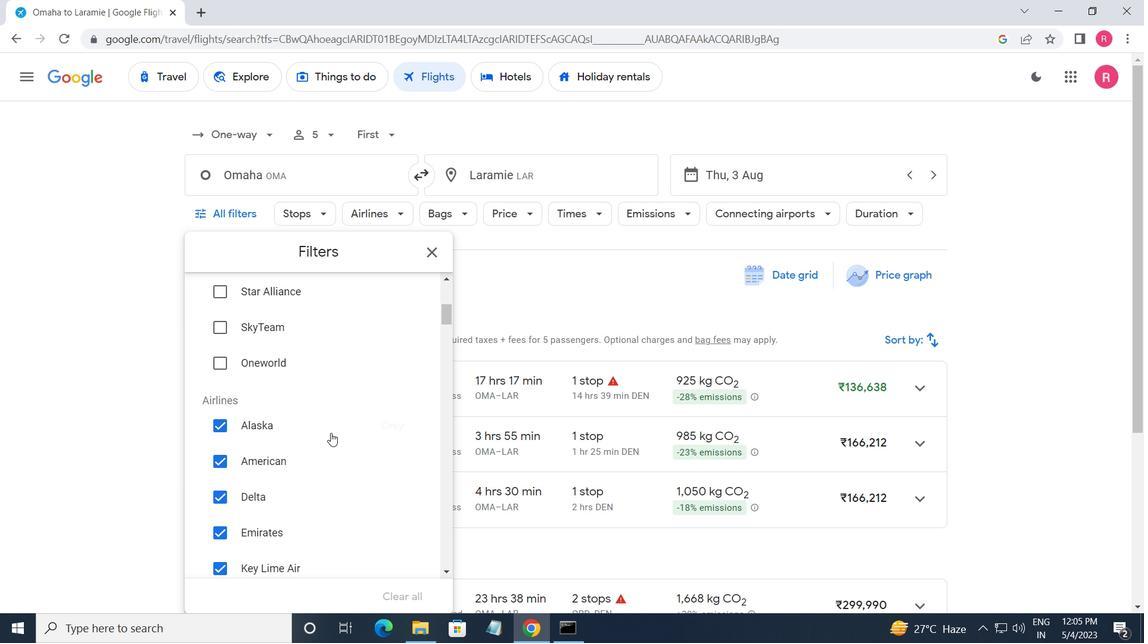 
Action: Mouse scrolled (330, 433) with delta (0, 0)
Screenshot: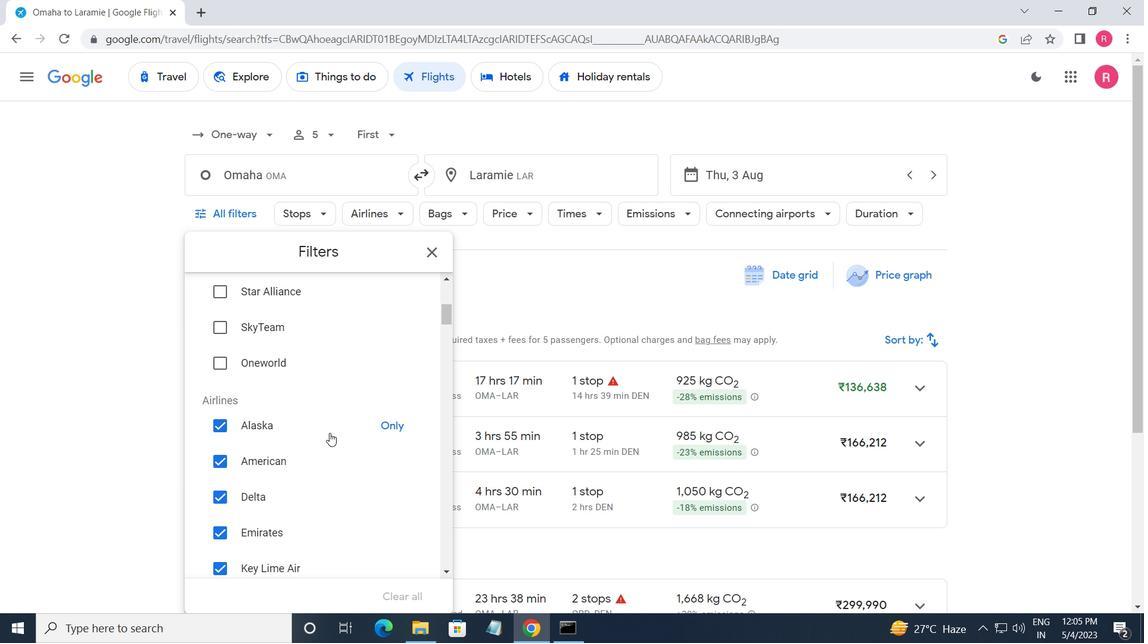 
Action: Mouse scrolled (330, 434) with delta (0, 0)
Screenshot: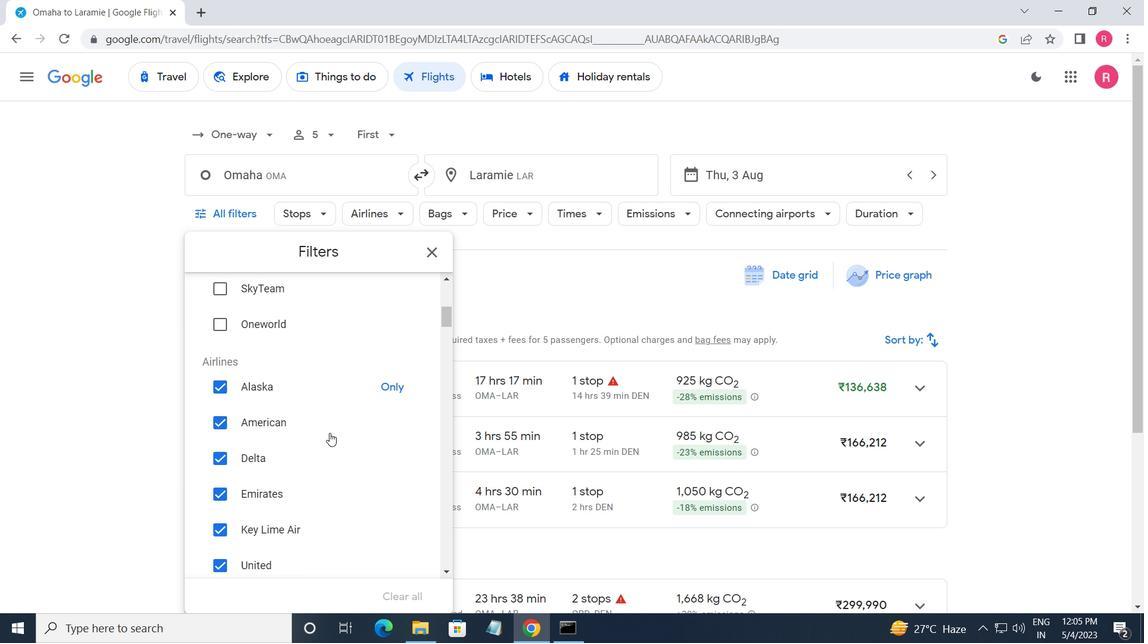 
Action: Mouse scrolled (330, 434) with delta (0, 0)
Screenshot: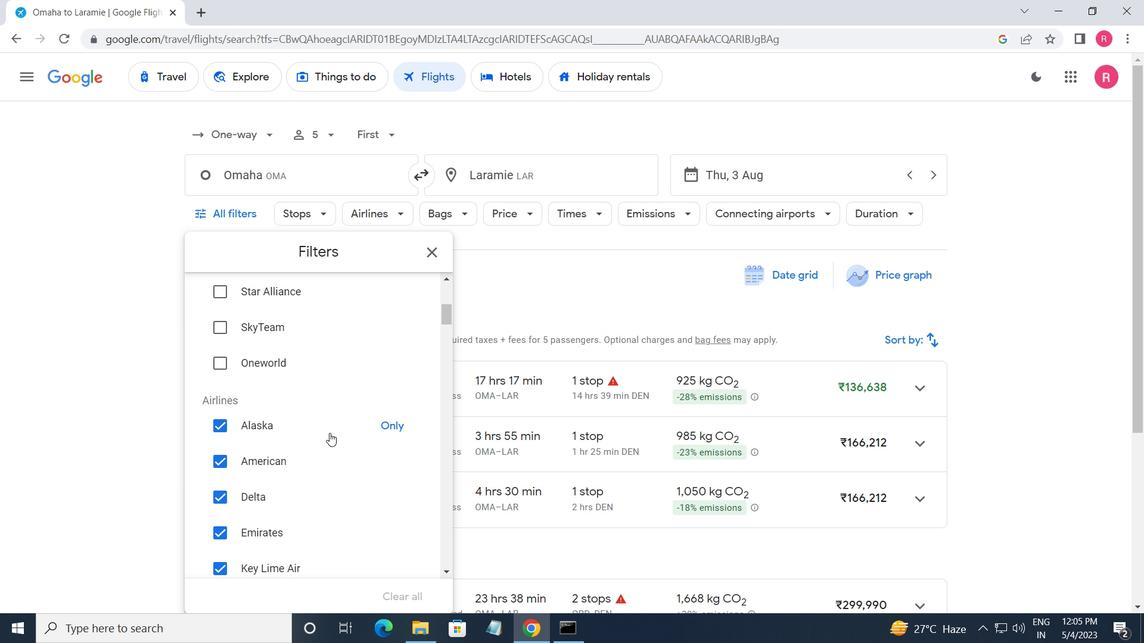 
Action: Mouse moved to (397, 311)
Screenshot: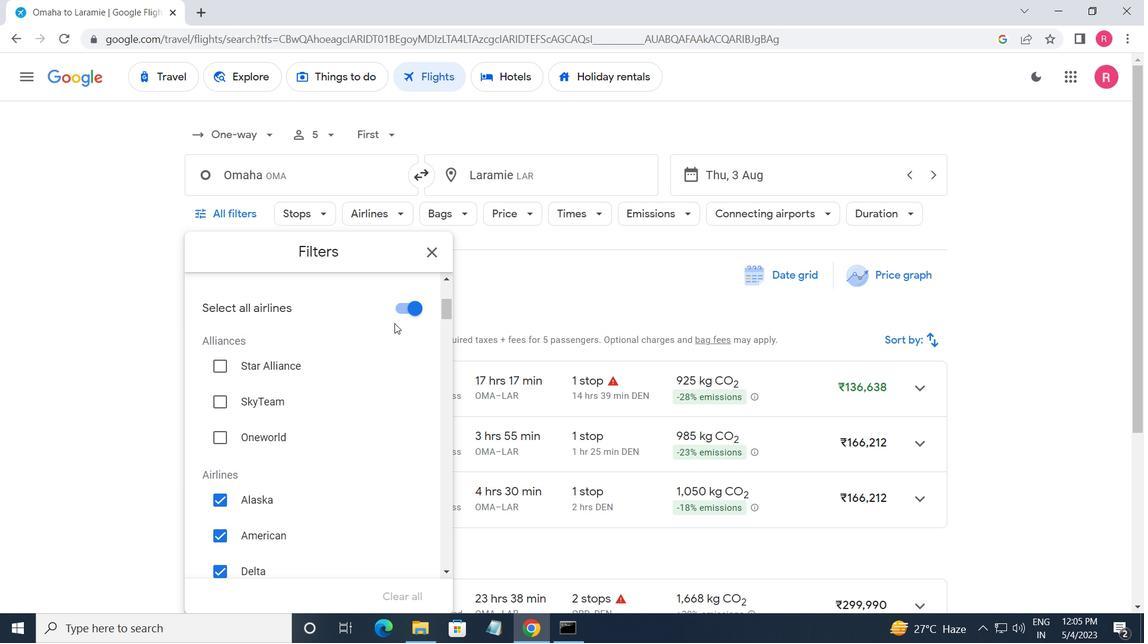 
Action: Mouse pressed left at (397, 311)
Screenshot: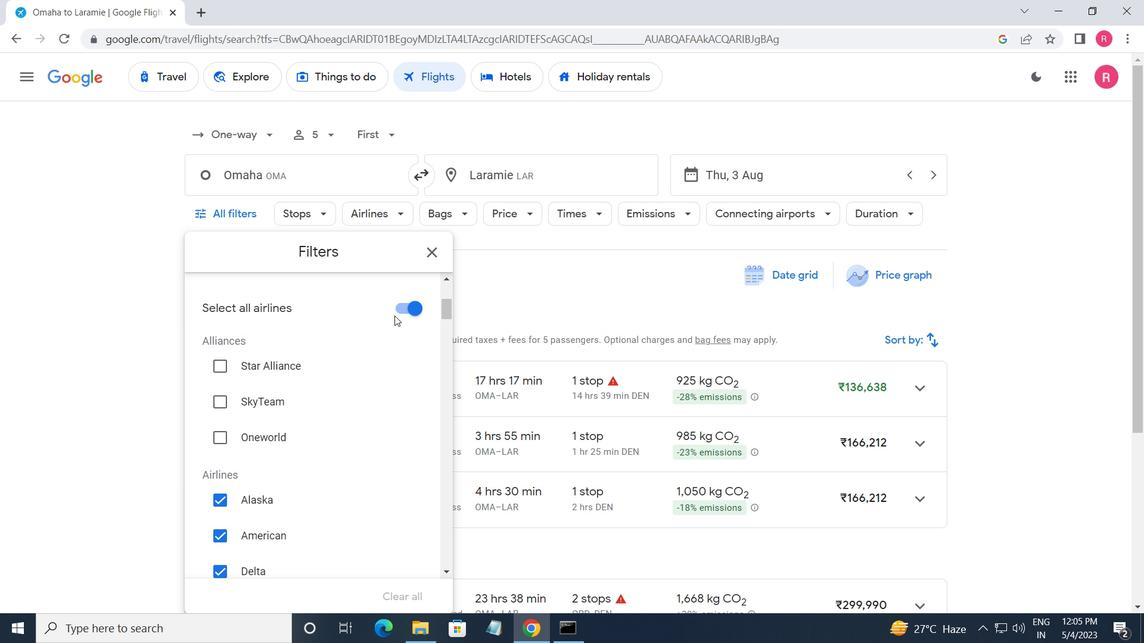
Action: Mouse moved to (370, 432)
Screenshot: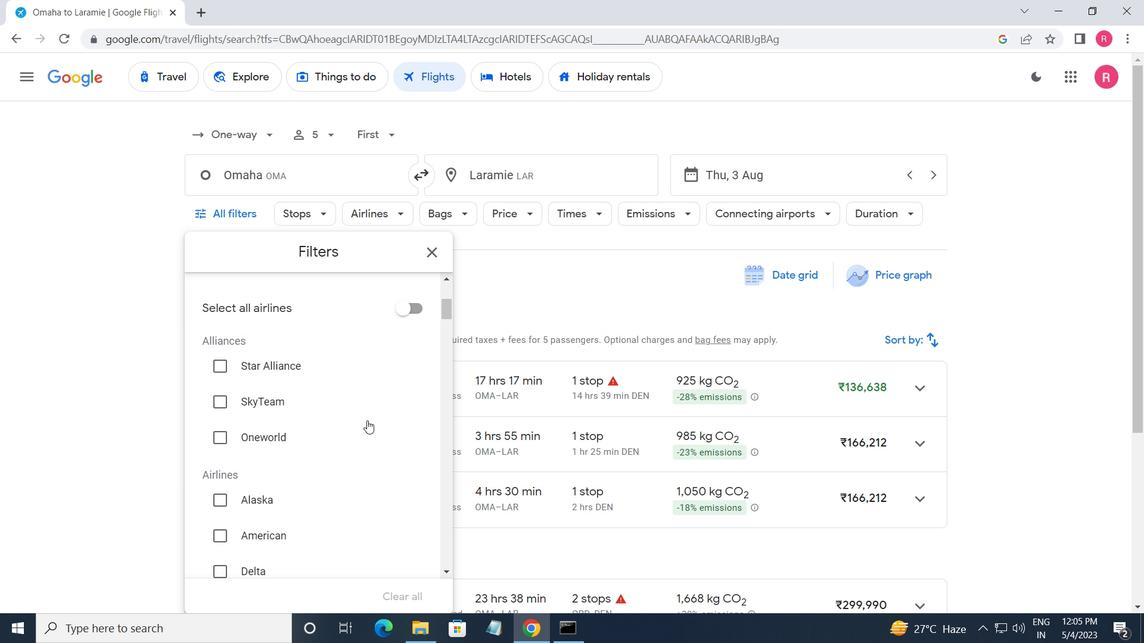 
Action: Mouse scrolled (370, 431) with delta (0, 0)
Screenshot: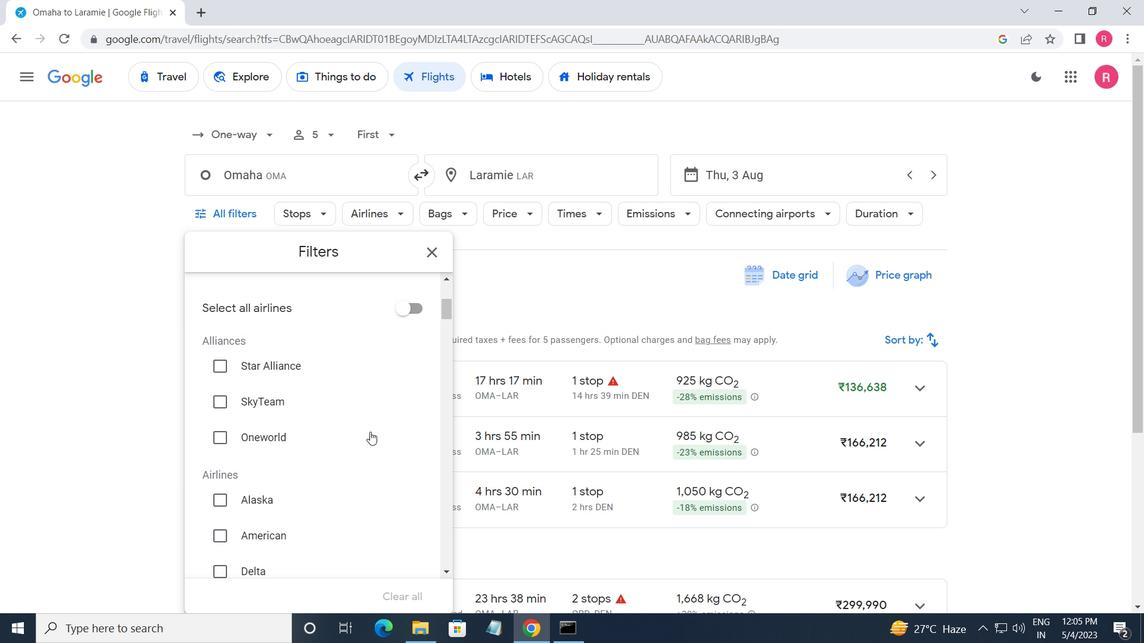
Action: Mouse scrolled (370, 431) with delta (0, 0)
Screenshot: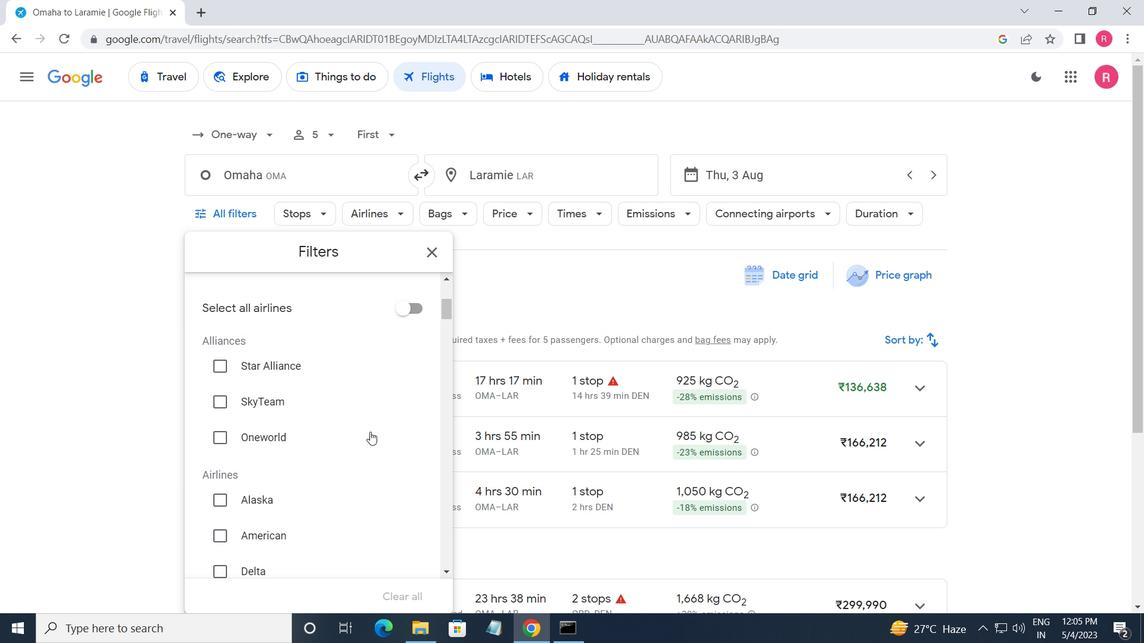 
Action: Mouse moved to (370, 433)
Screenshot: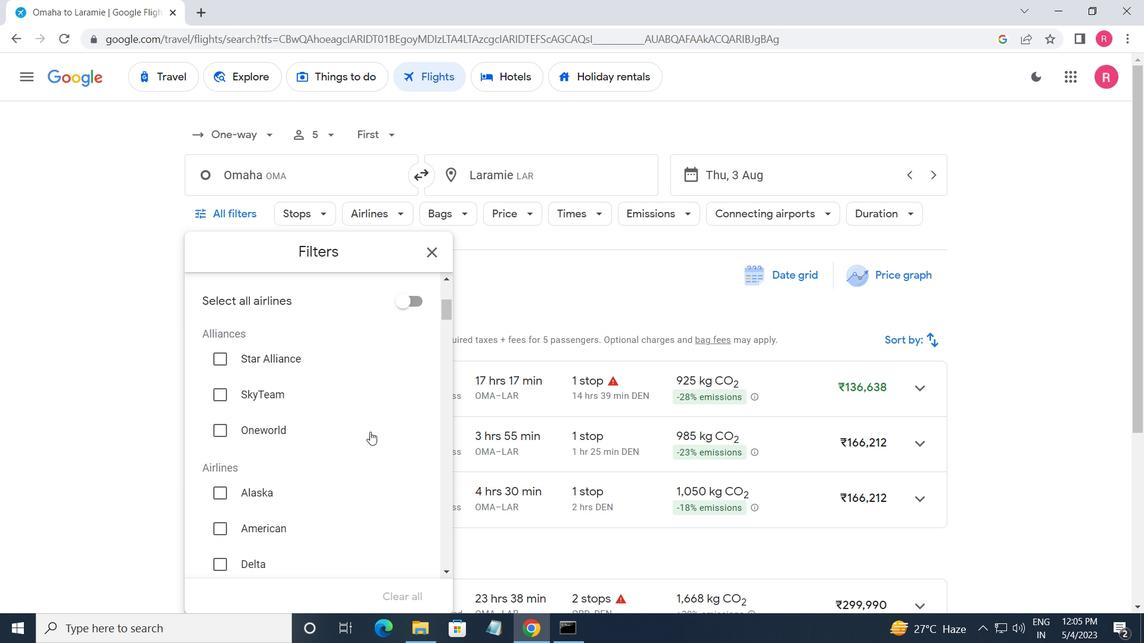 
Action: Mouse scrolled (370, 432) with delta (0, 0)
Screenshot: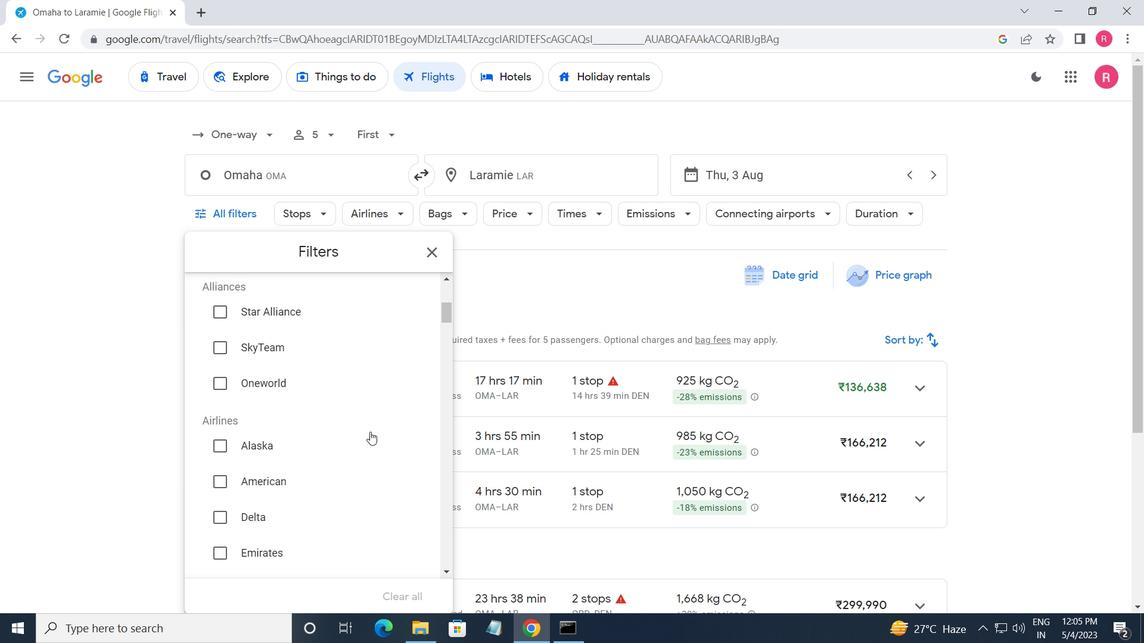 
Action: Mouse moved to (370, 433)
Screenshot: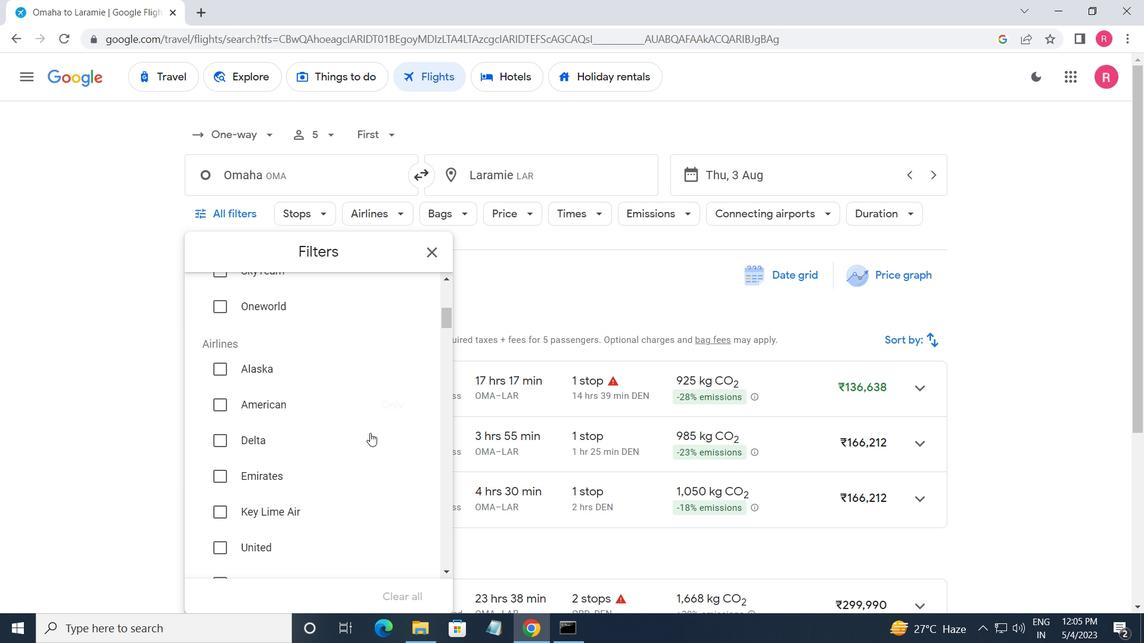 
Action: Mouse scrolled (370, 432) with delta (0, 0)
Screenshot: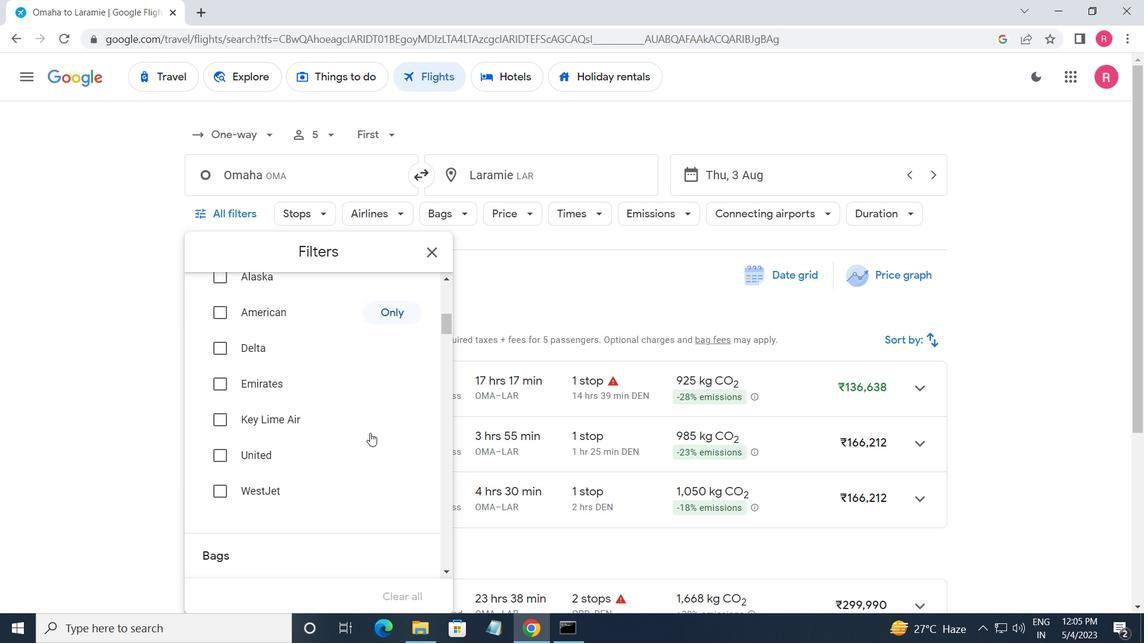 
Action: Mouse scrolled (370, 432) with delta (0, 0)
Screenshot: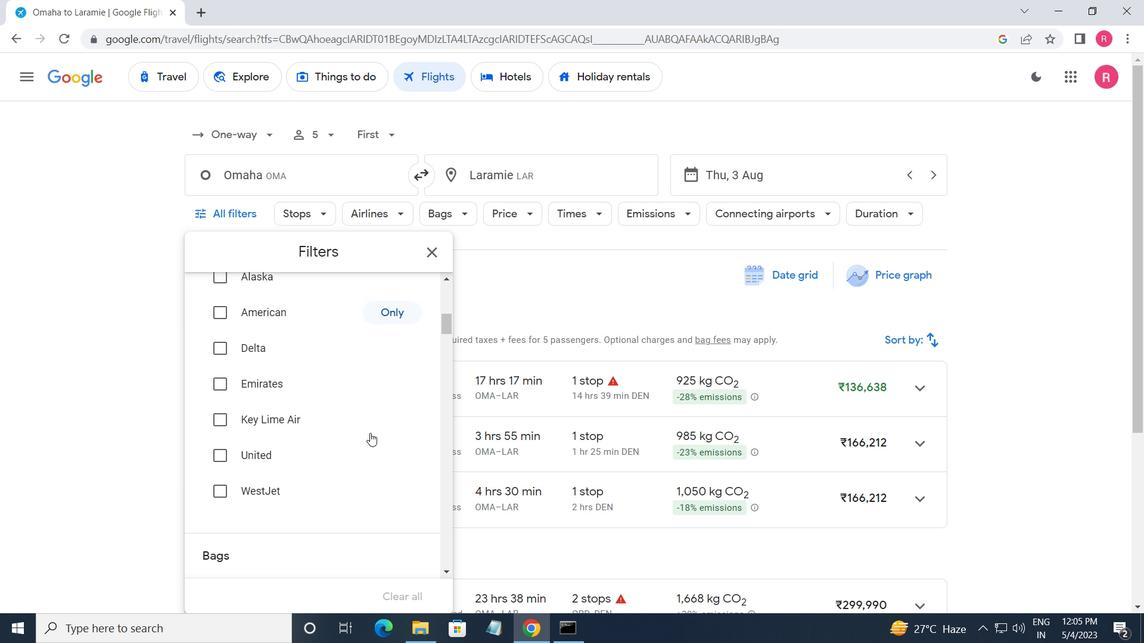 
Action: Mouse moved to (370, 434)
Screenshot: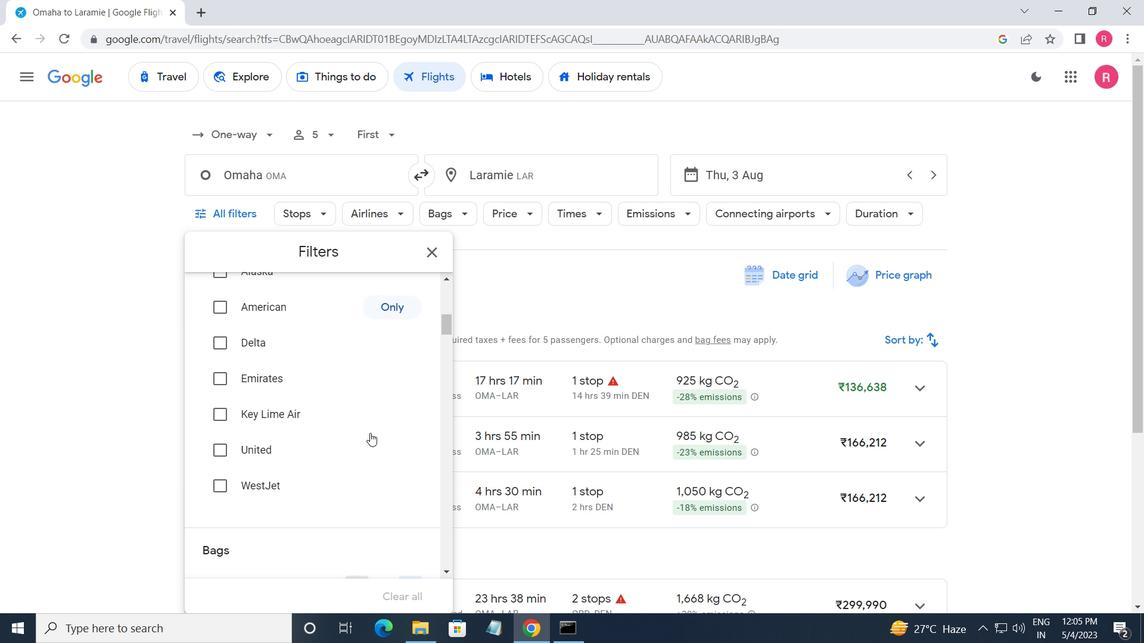 
Action: Mouse scrolled (370, 433) with delta (0, 0)
Screenshot: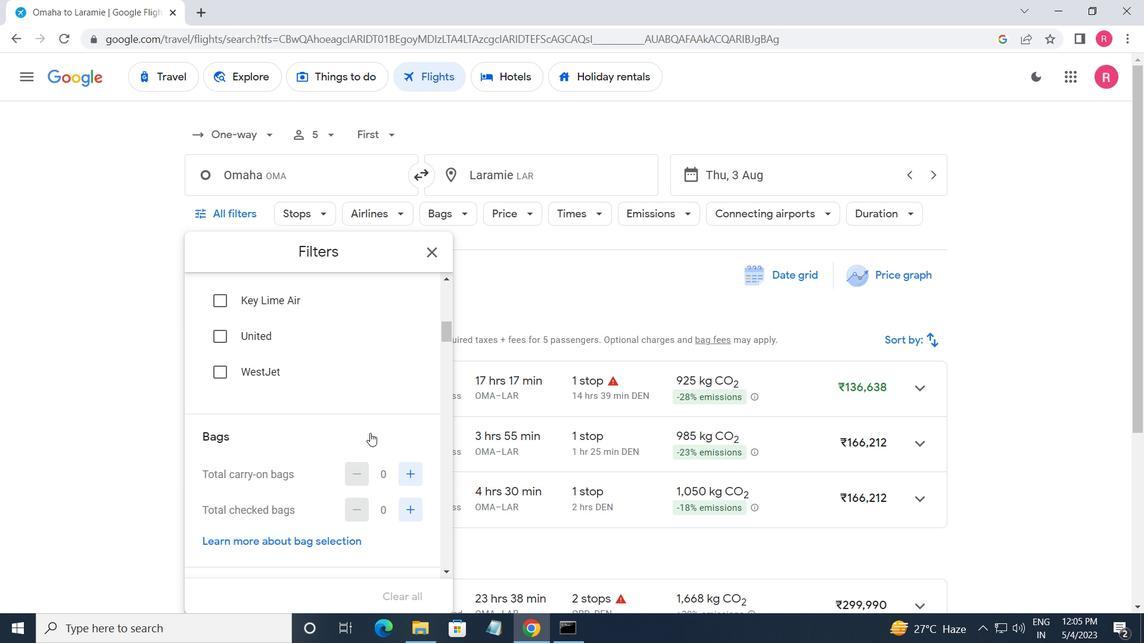 
Action: Mouse moved to (404, 410)
Screenshot: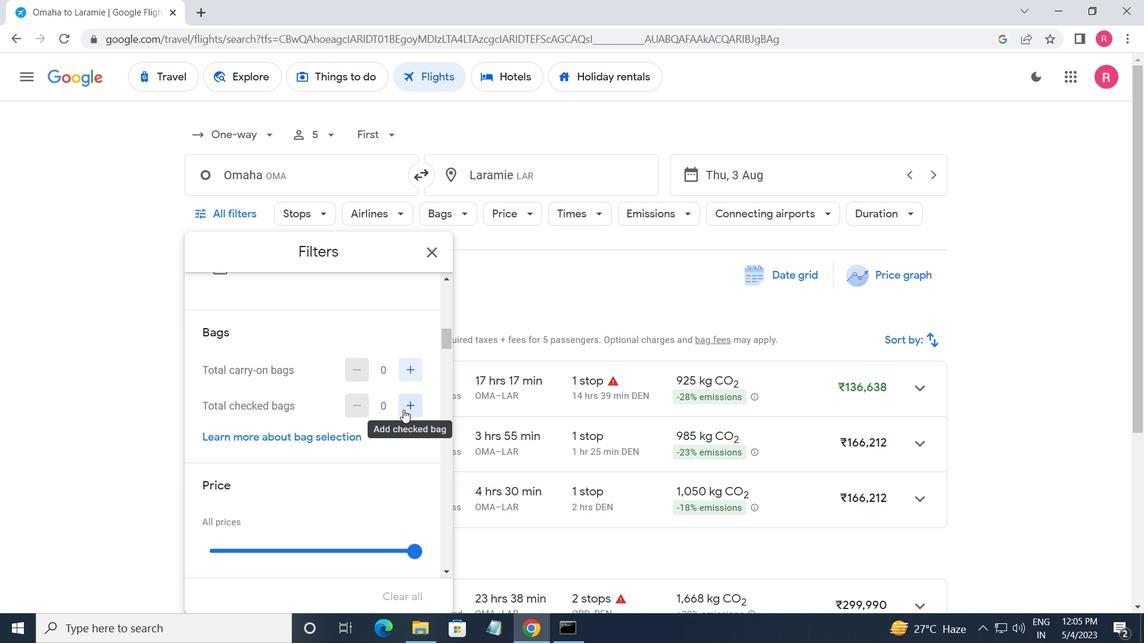 
Action: Mouse pressed left at (404, 410)
Screenshot: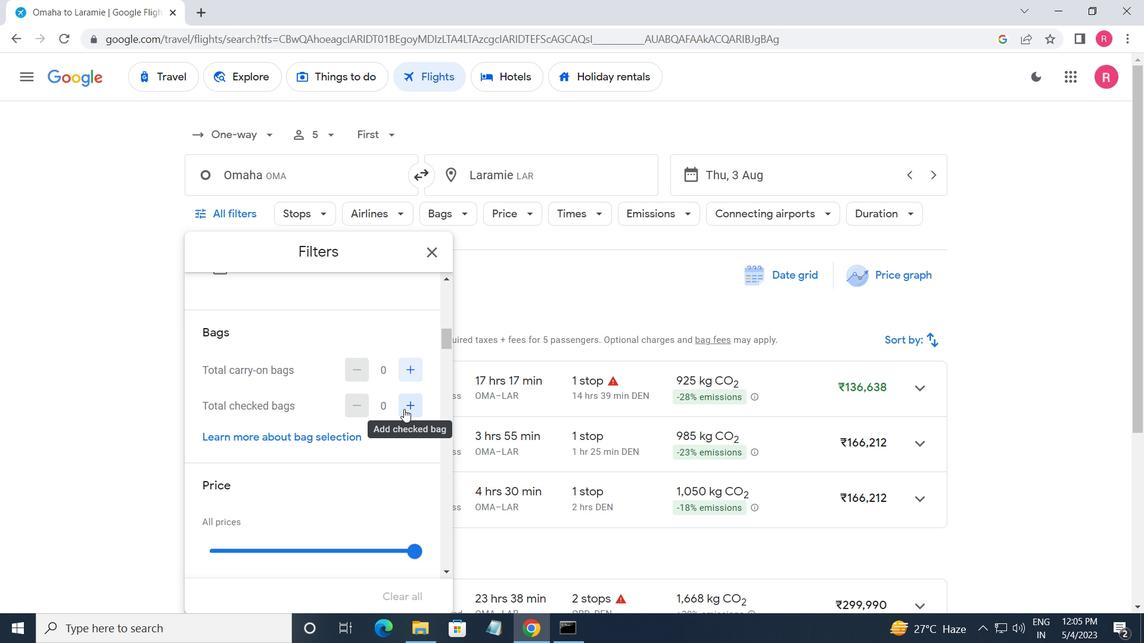 
Action: Mouse pressed left at (404, 410)
Screenshot: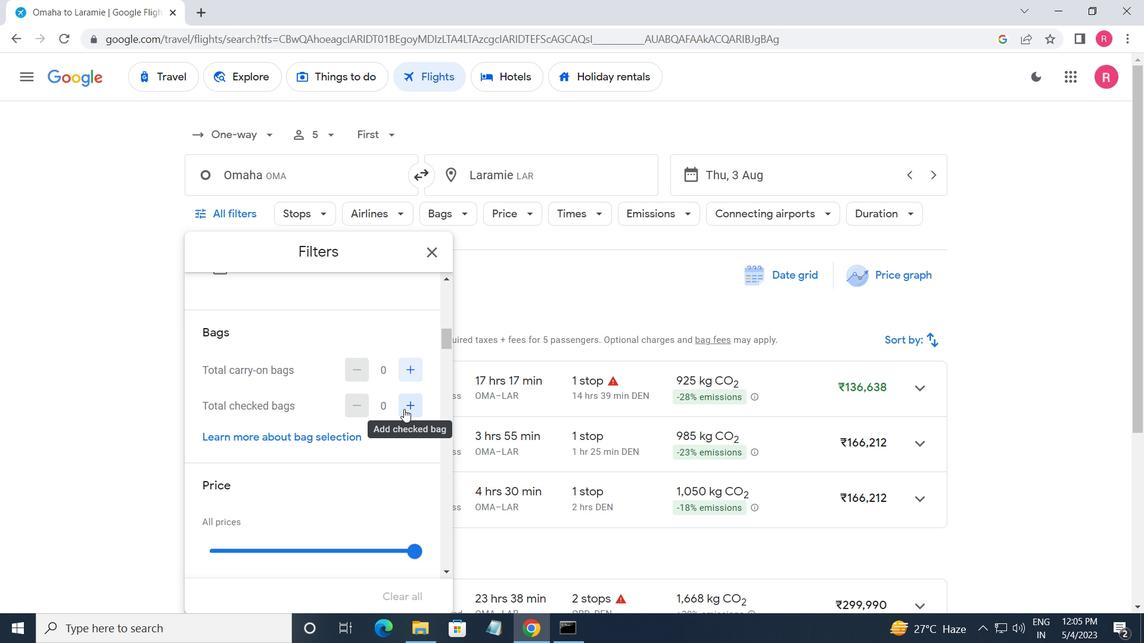 
Action: Mouse pressed left at (404, 410)
Screenshot: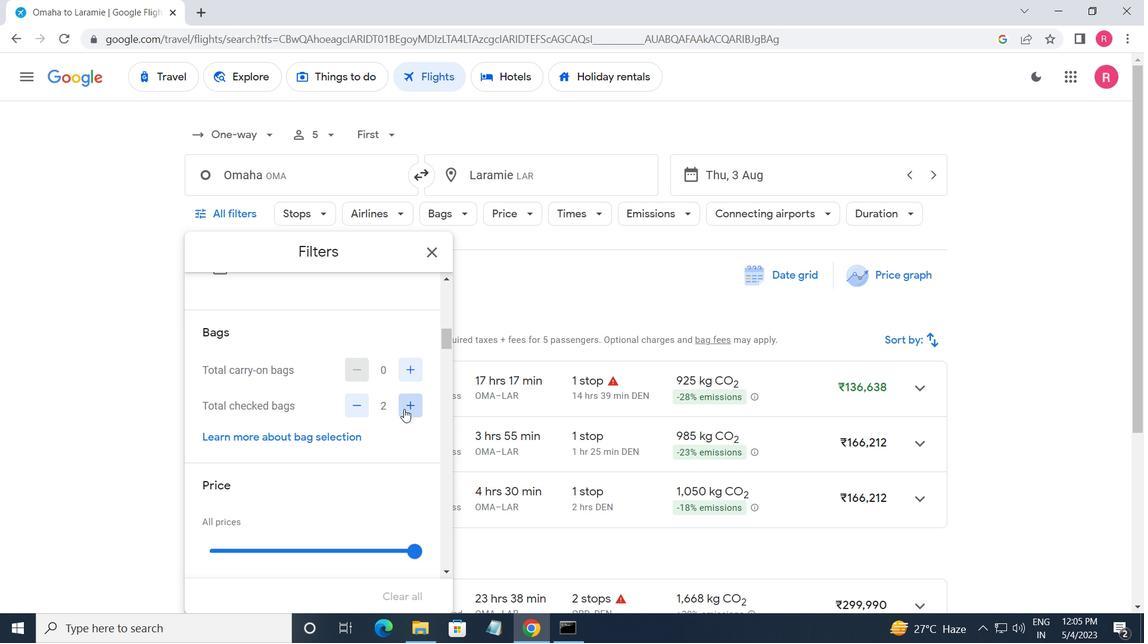 
Action: Mouse moved to (395, 427)
Screenshot: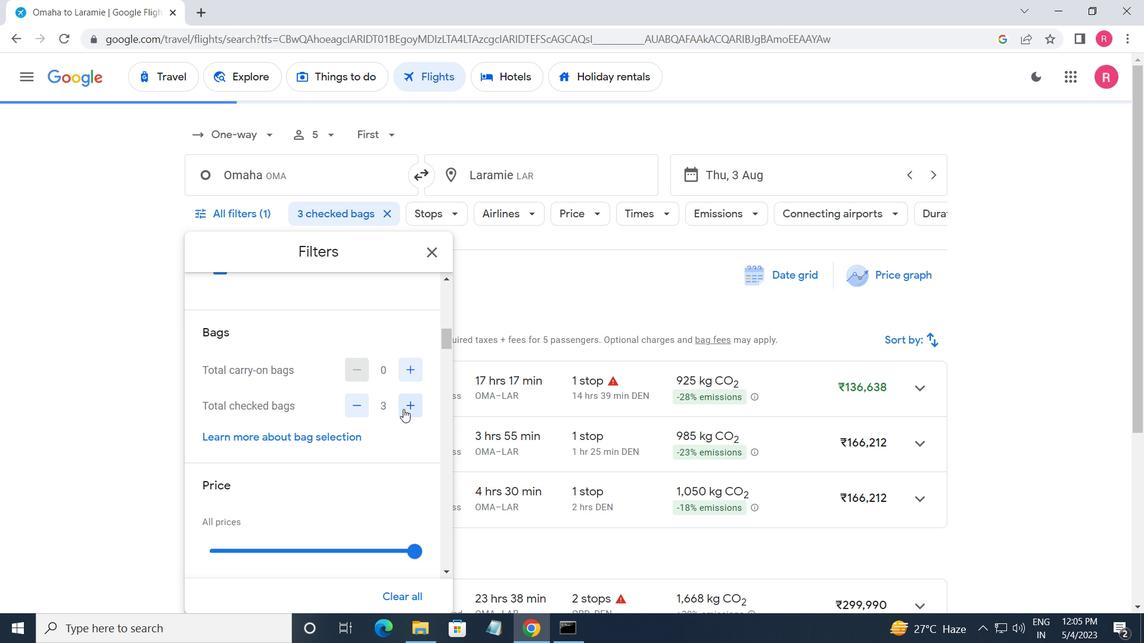 
Action: Mouse scrolled (395, 426) with delta (0, 0)
Screenshot: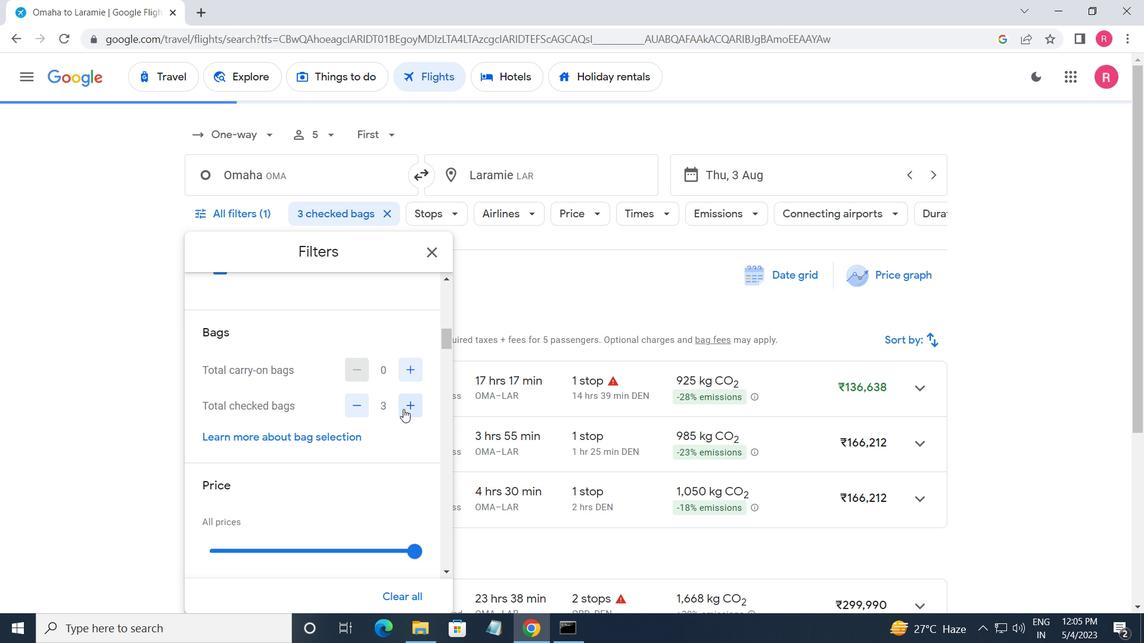 
Action: Mouse moved to (394, 429)
Screenshot: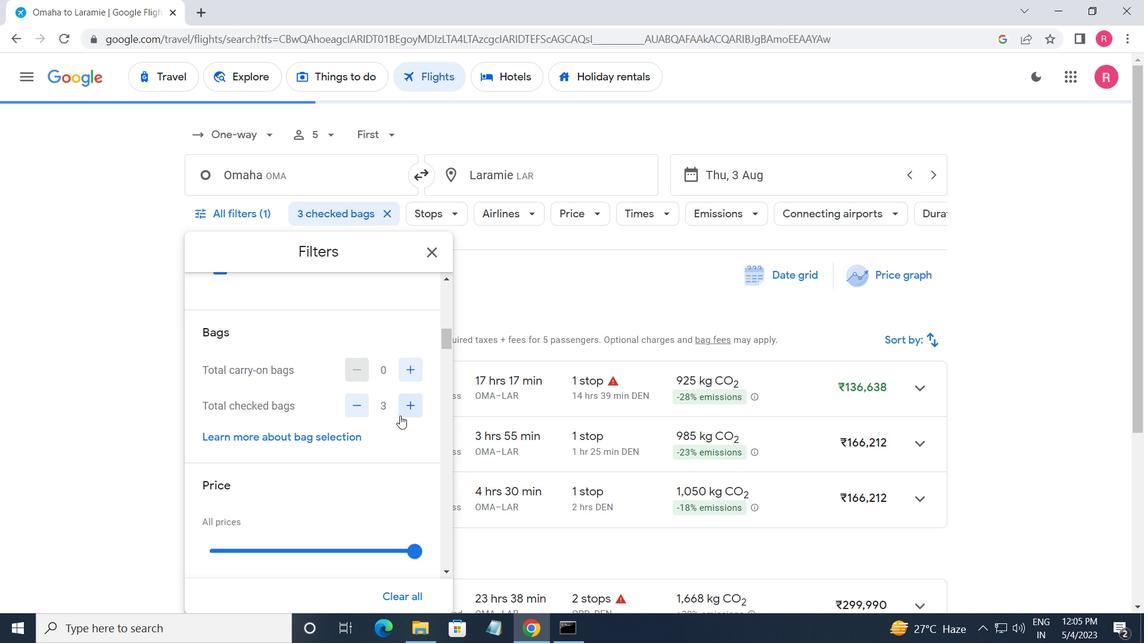 
Action: Mouse scrolled (394, 428) with delta (0, 0)
Screenshot: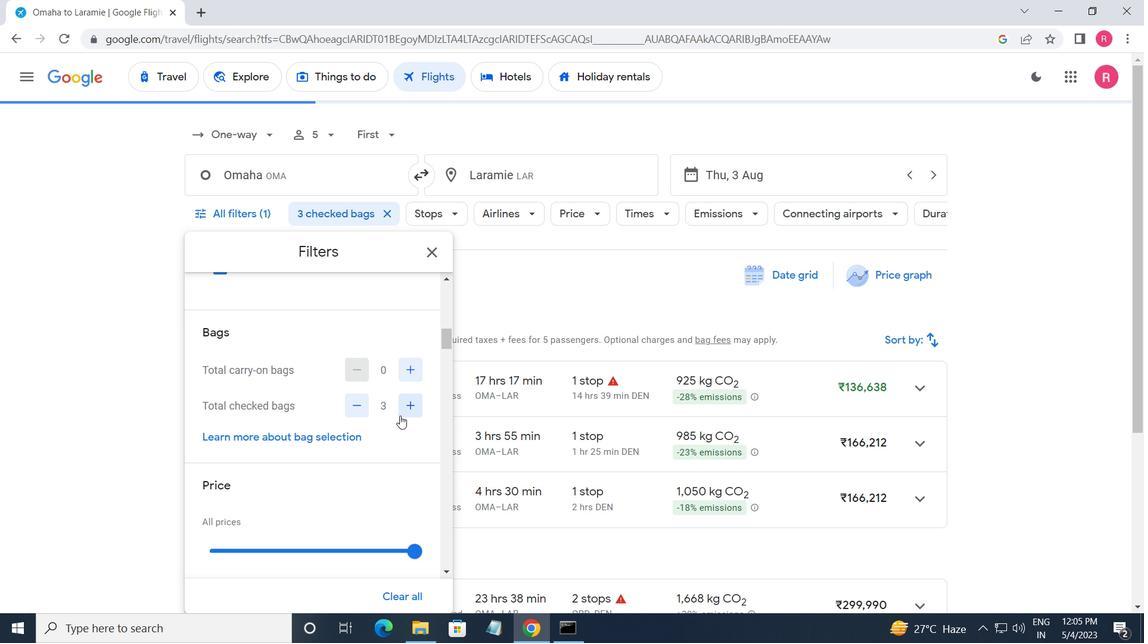 
Action: Mouse moved to (410, 410)
Screenshot: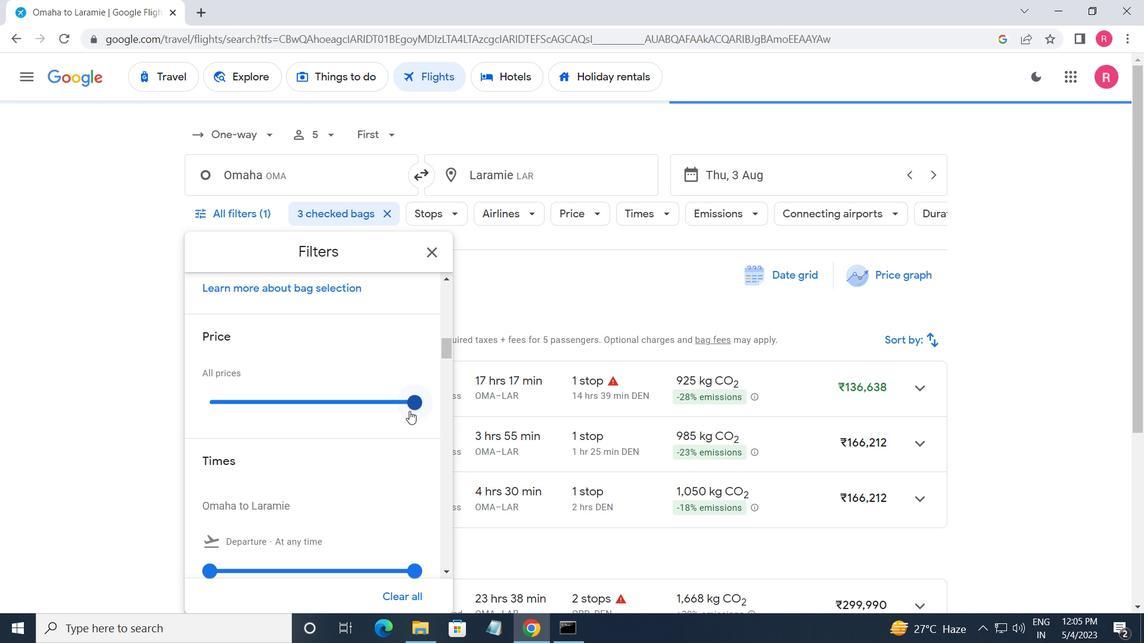 
Action: Mouse pressed left at (410, 410)
Screenshot: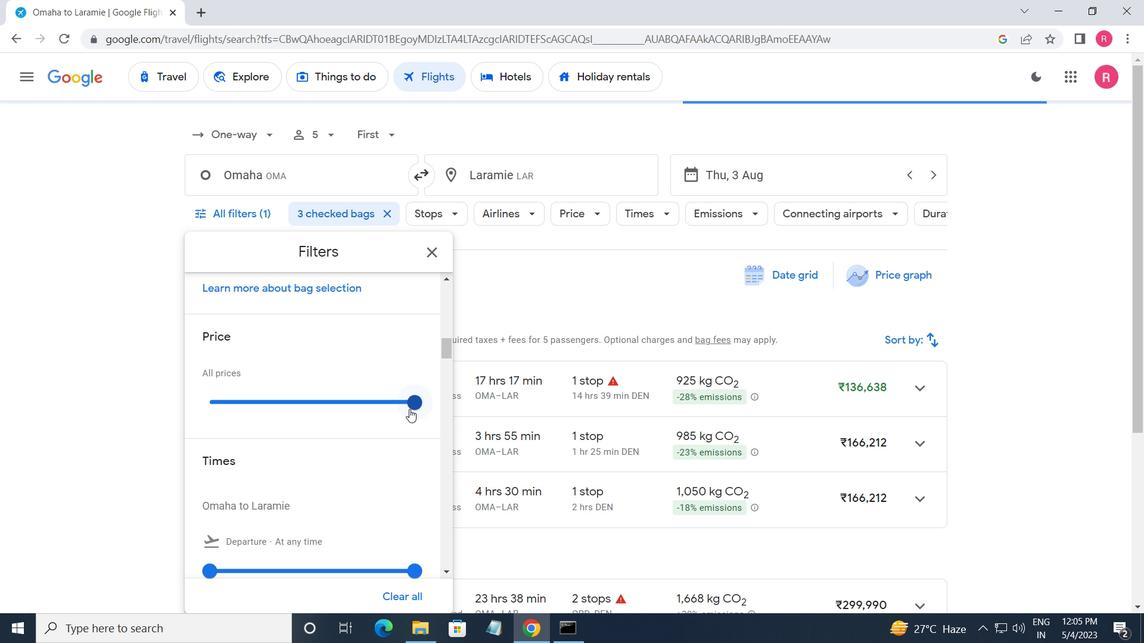 
Action: Mouse moved to (284, 432)
Screenshot: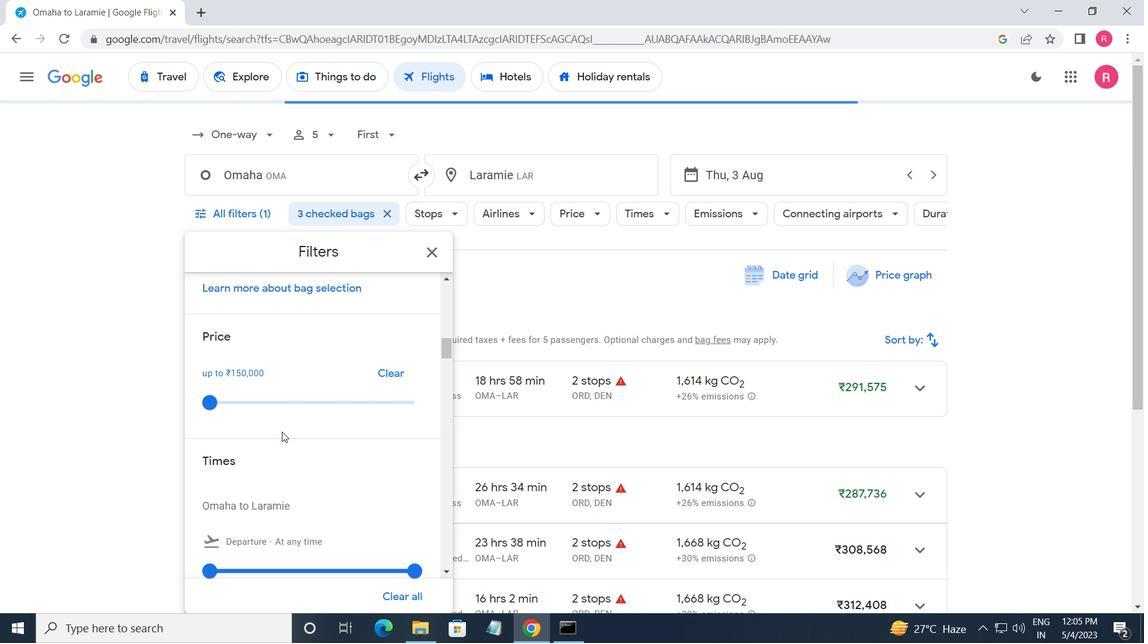 
Action: Mouse scrolled (284, 431) with delta (0, 0)
Screenshot: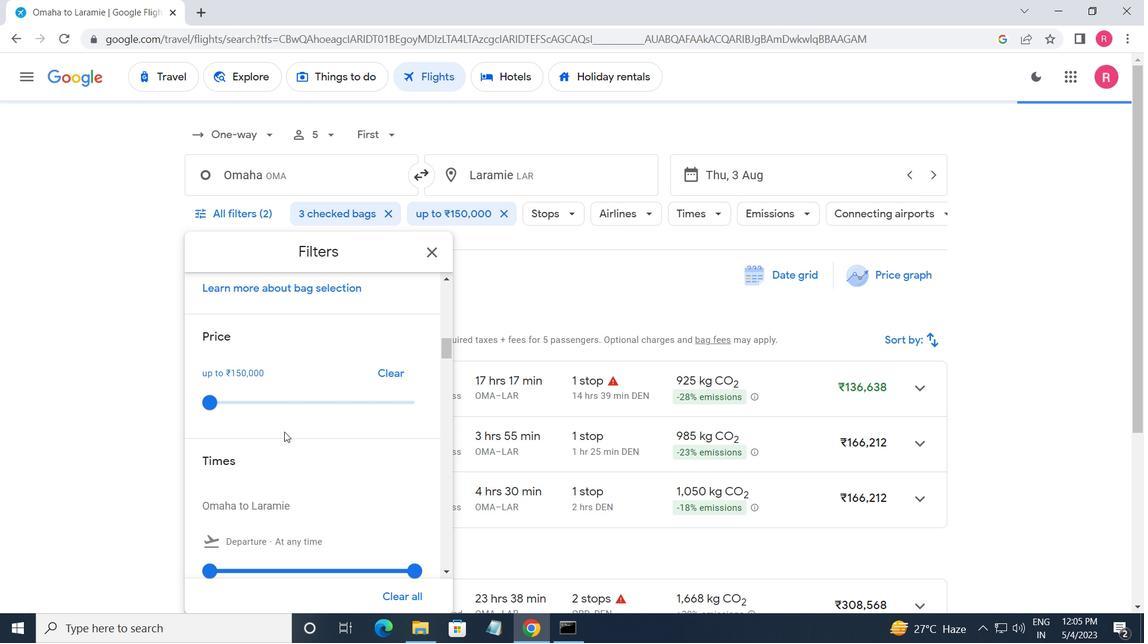 
Action: Mouse scrolled (284, 431) with delta (0, 0)
Screenshot: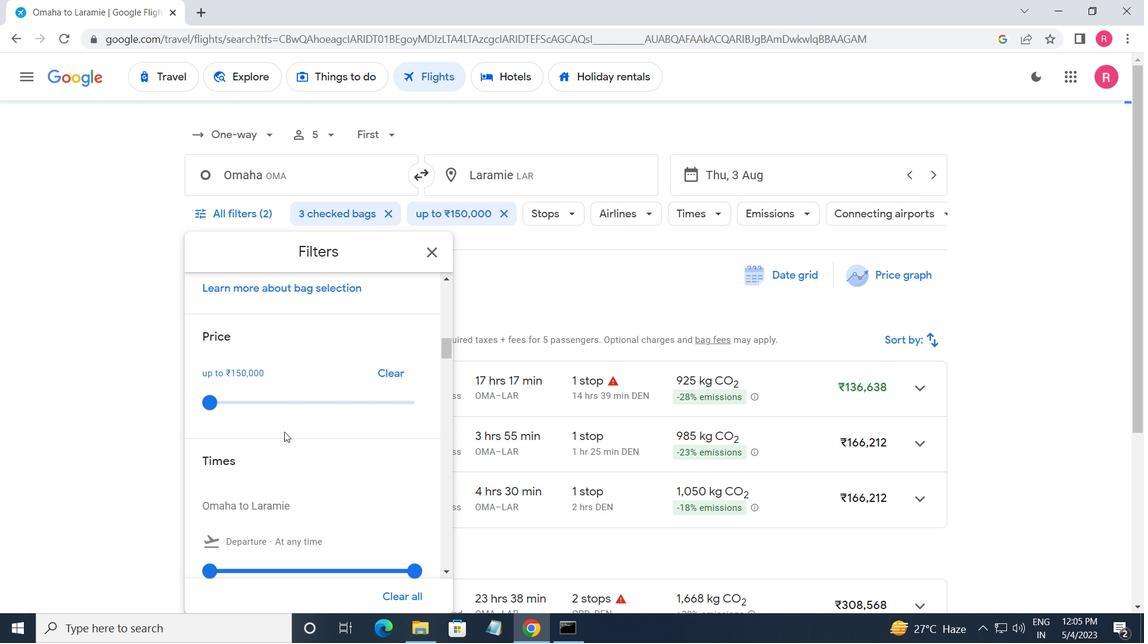 
Action: Mouse moved to (216, 420)
Screenshot: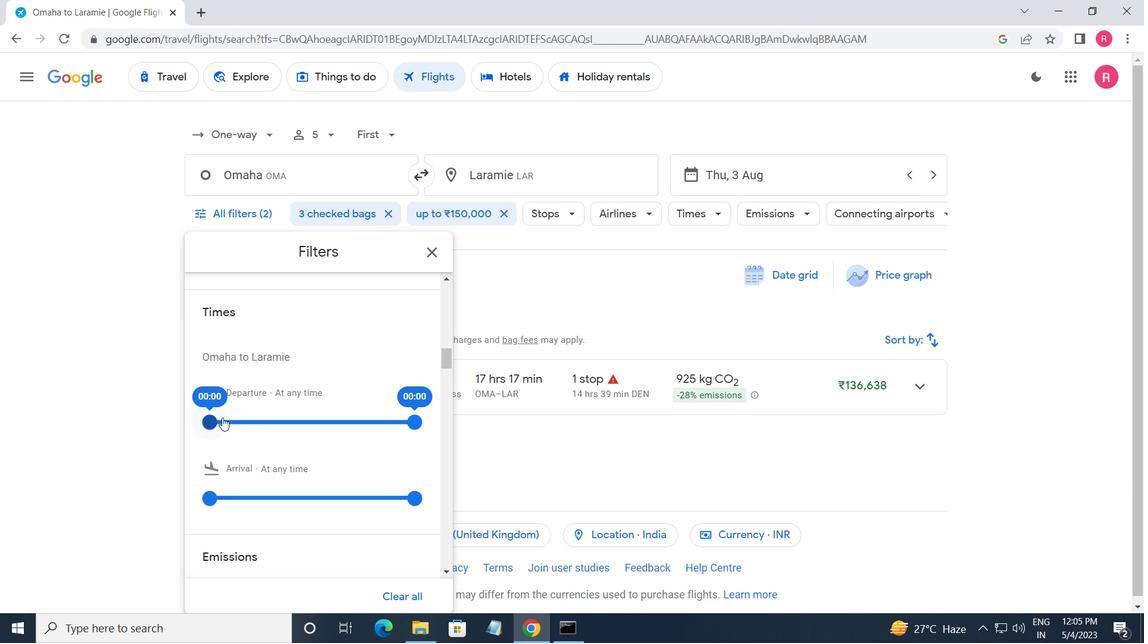 
Action: Mouse pressed left at (216, 420)
Screenshot: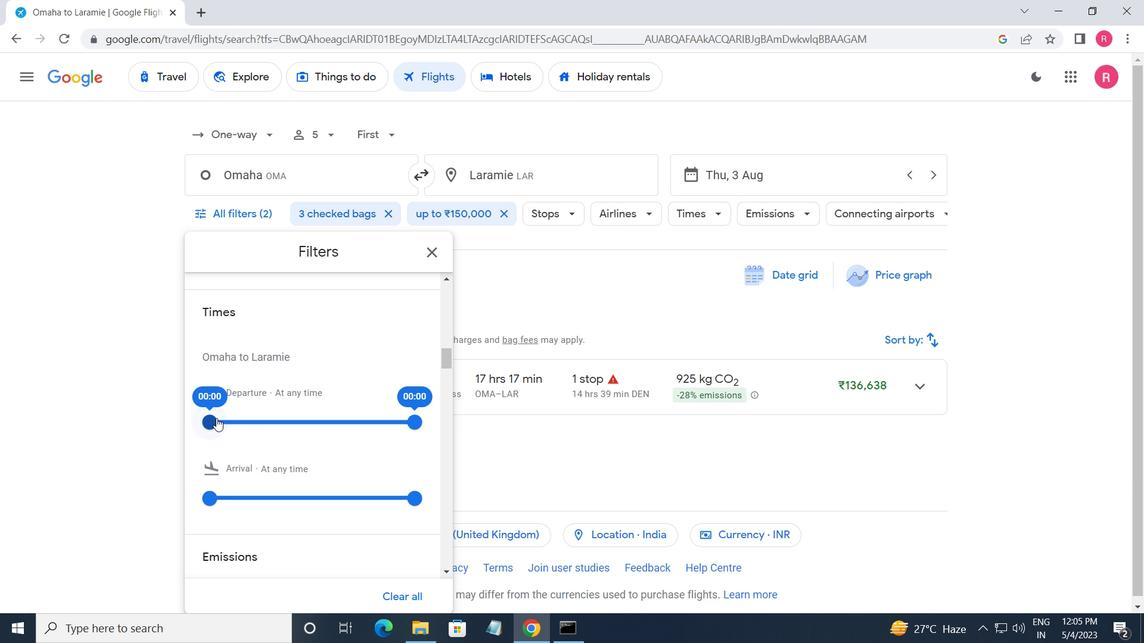 
Action: Mouse moved to (414, 416)
Screenshot: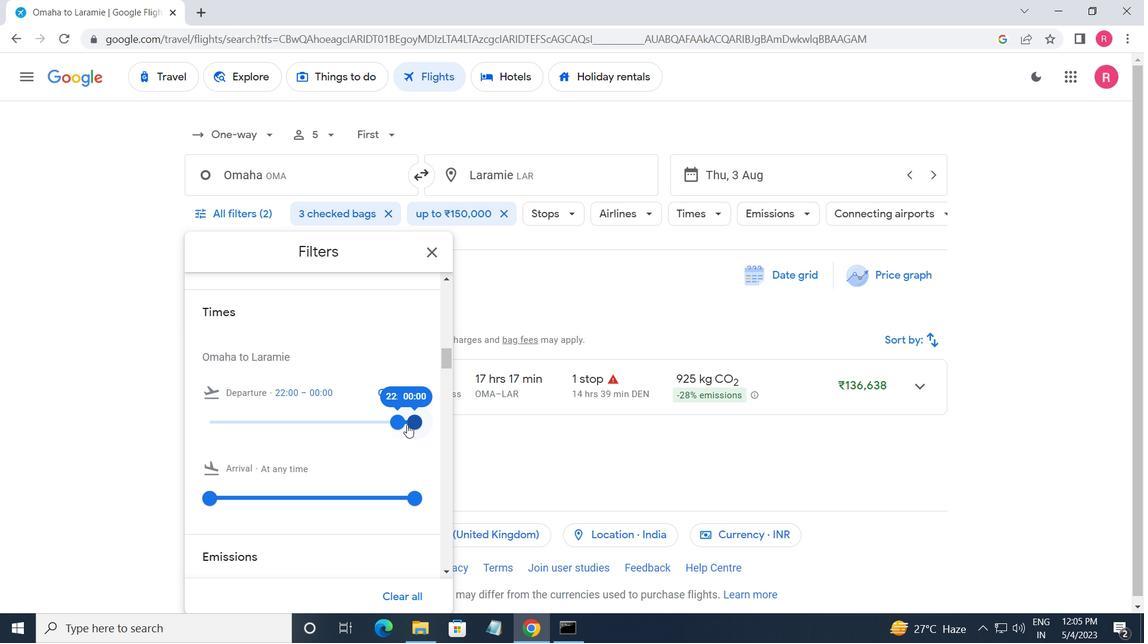 
Action: Mouse pressed left at (414, 416)
Screenshot: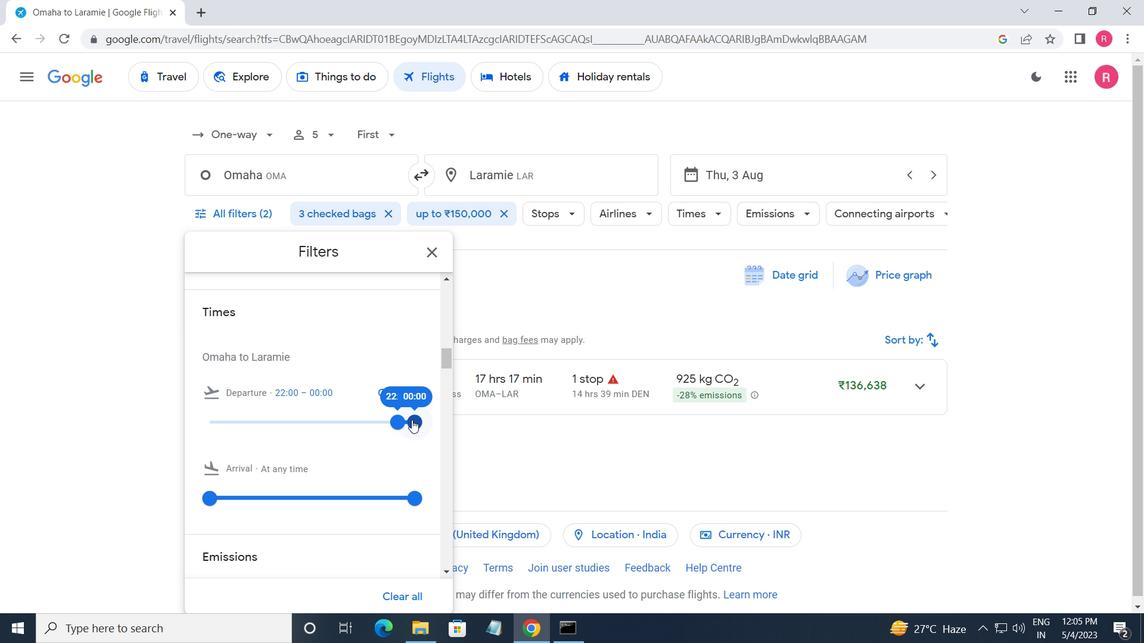 
Action: Mouse moved to (429, 259)
Screenshot: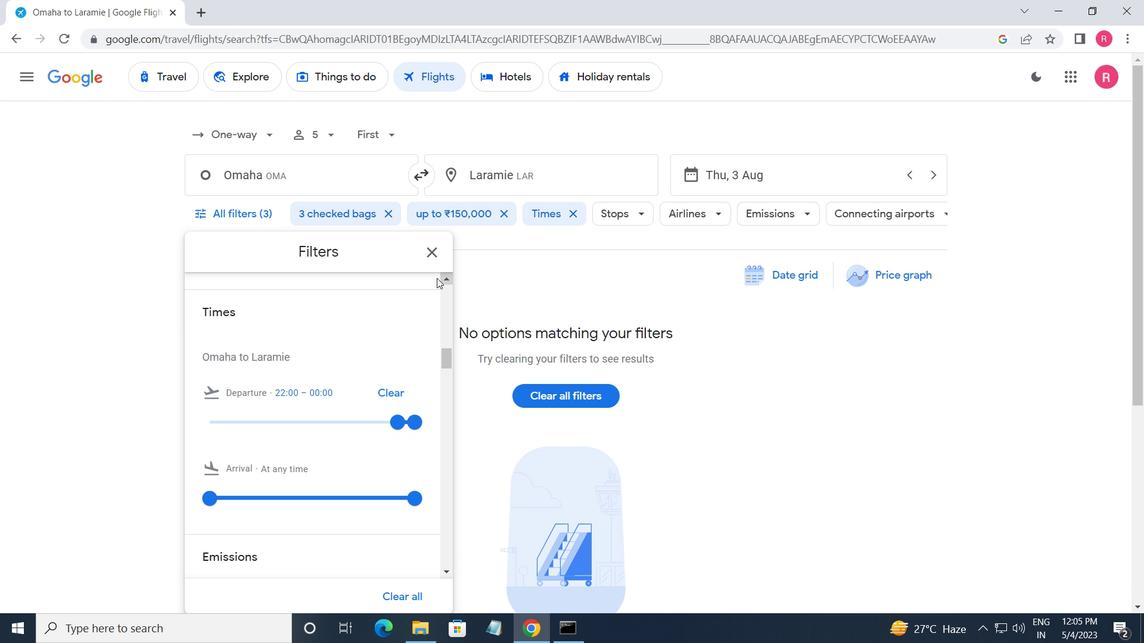 
Action: Mouse pressed left at (429, 259)
Screenshot: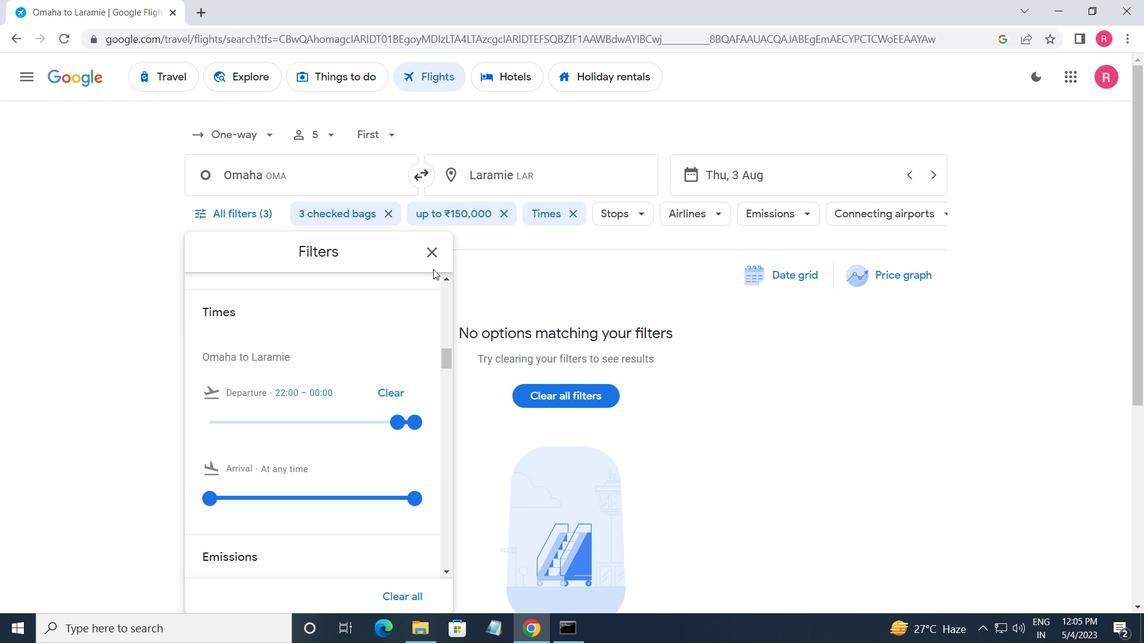 
Action: Mouse moved to (419, 294)
Screenshot: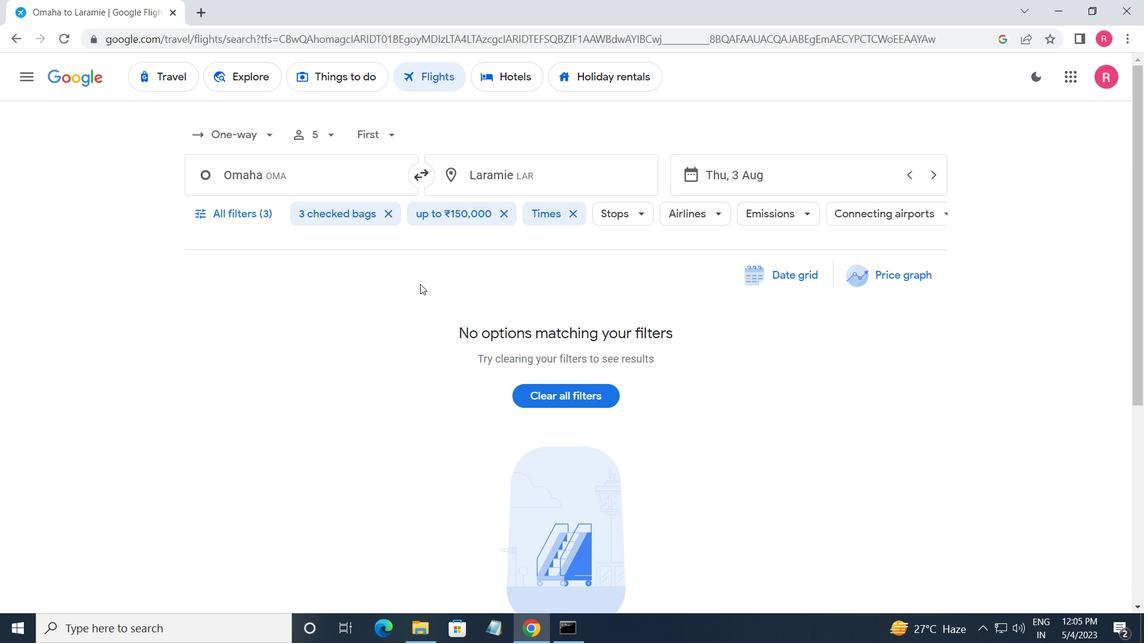 
